 Task: Open Card Board of Directors Review in Board Customer Journey Mapping to Workspace Copywriting and Editing and add a team member Softage.1@softage.net, a label Blue, a checklist Machine Learning, an attachment from Trello, a color Blue and finally, add a card description 'Research and develop new pricing strategy for subscription services' and a comment 'Since this item requires input from multiple team members, let us make sure everyone is on the same page before moving forward.'. Add a start date 'Jan 05, 1900' with a due date 'Jan 12, 1900'
Action: Mouse moved to (57, 292)
Screenshot: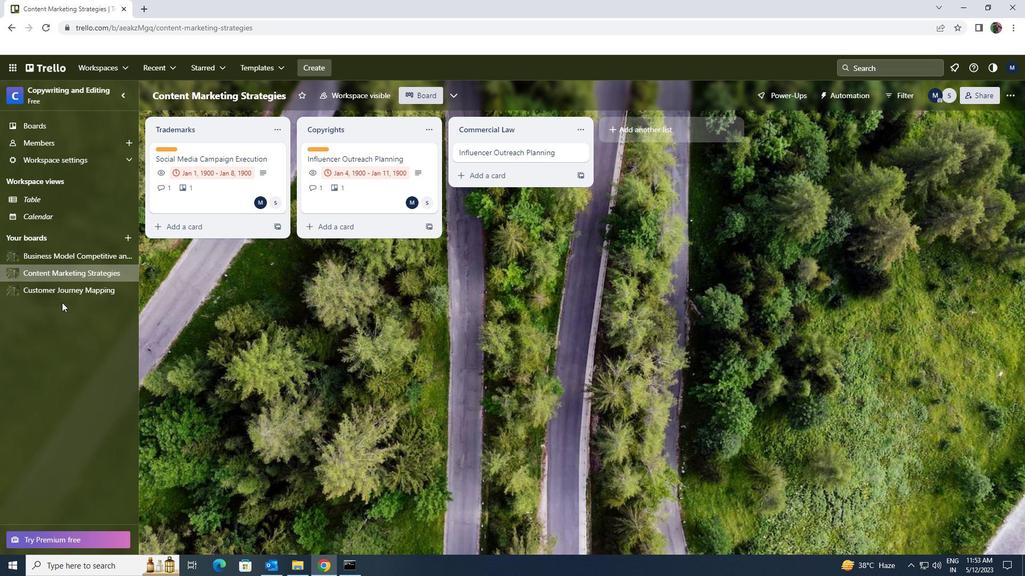 
Action: Mouse pressed left at (57, 292)
Screenshot: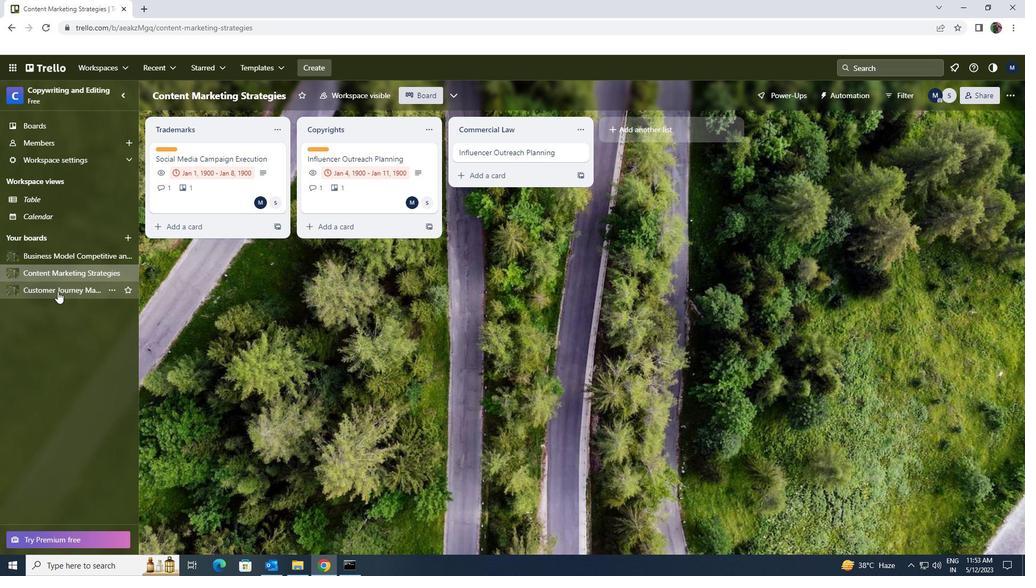 
Action: Mouse moved to (385, 147)
Screenshot: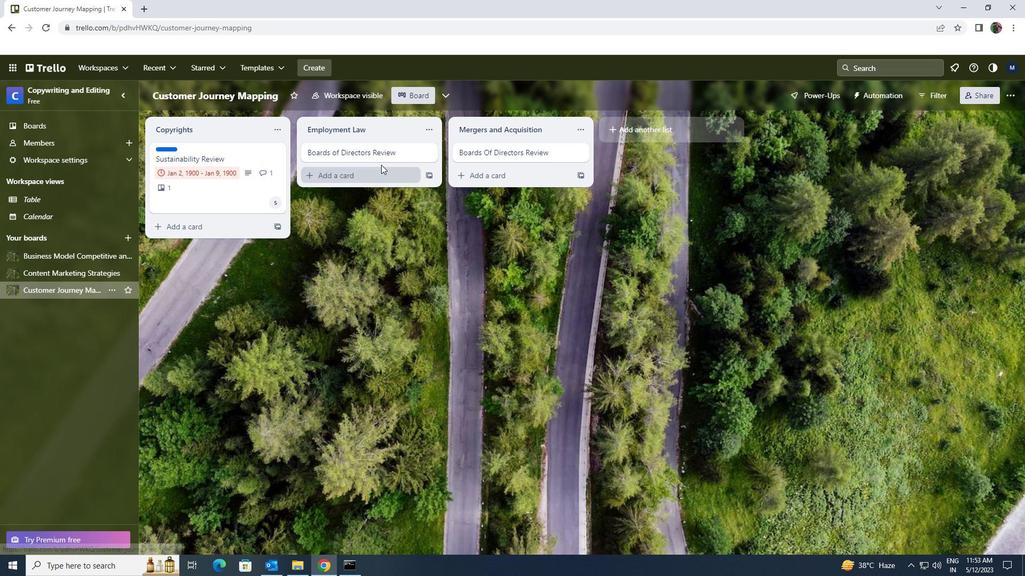 
Action: Mouse pressed left at (385, 147)
Screenshot: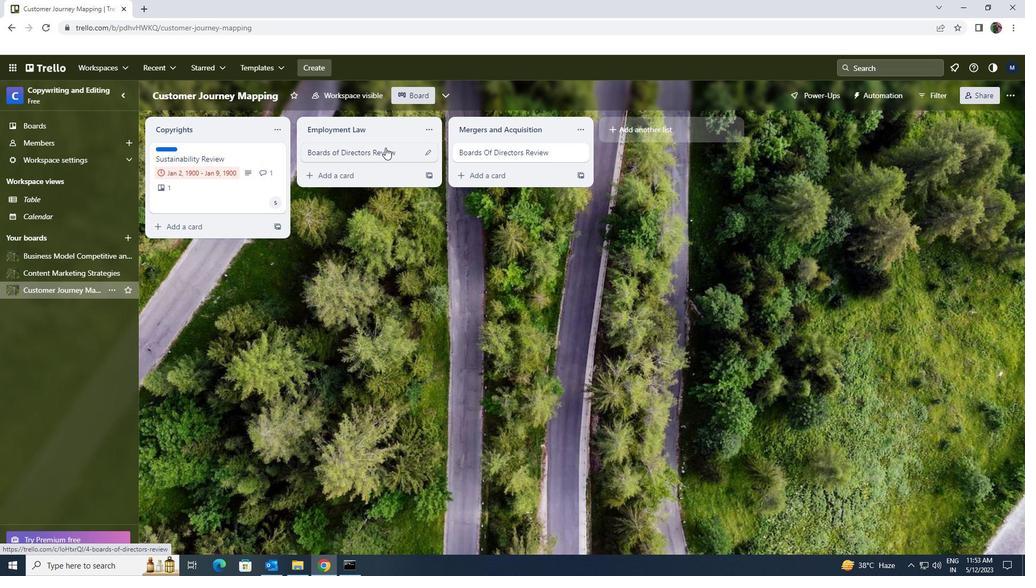 
Action: Mouse moved to (634, 153)
Screenshot: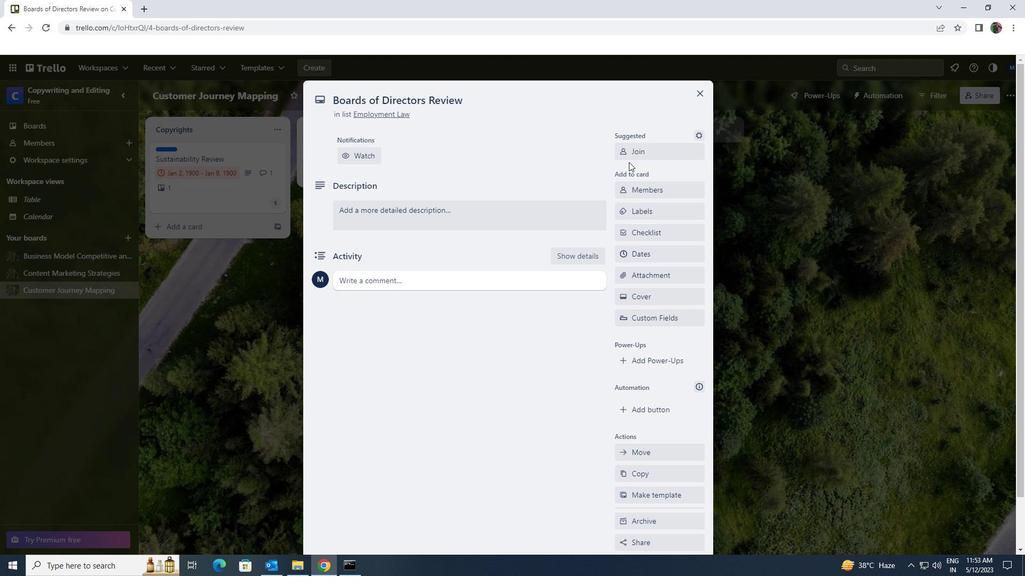 
Action: Mouse pressed left at (634, 153)
Screenshot: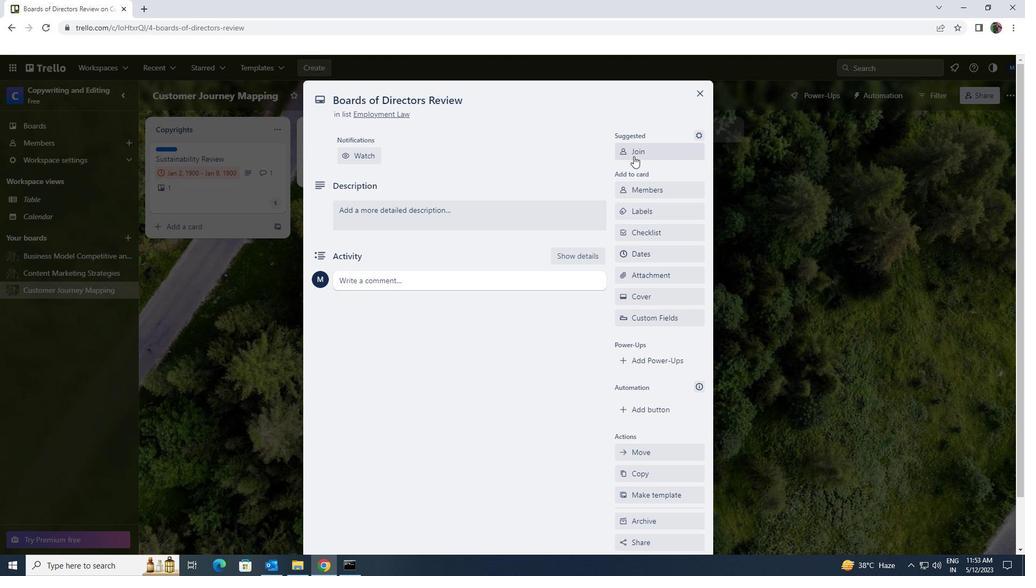 
Action: Mouse moved to (637, 153)
Screenshot: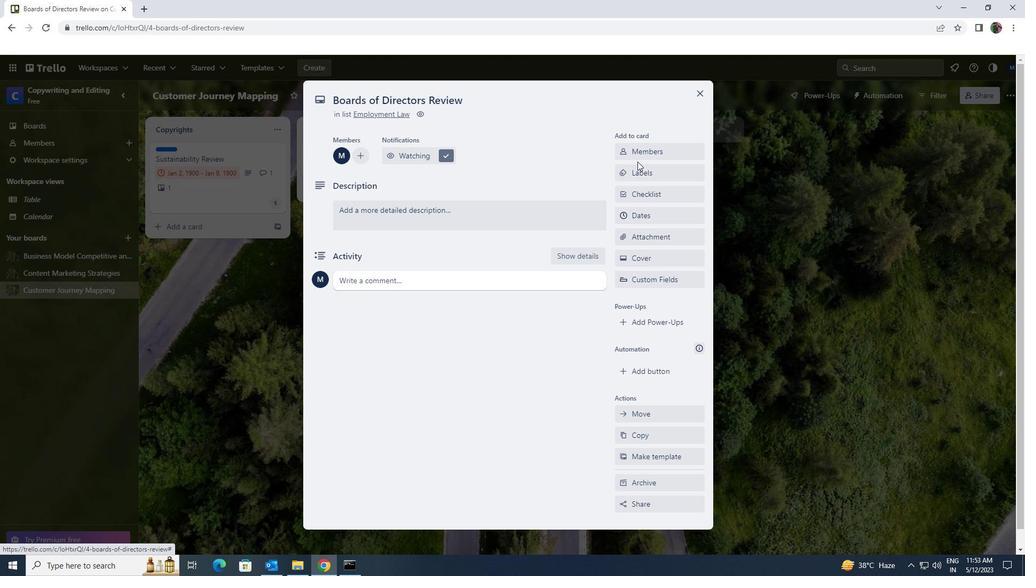 
Action: Mouse pressed left at (637, 153)
Screenshot: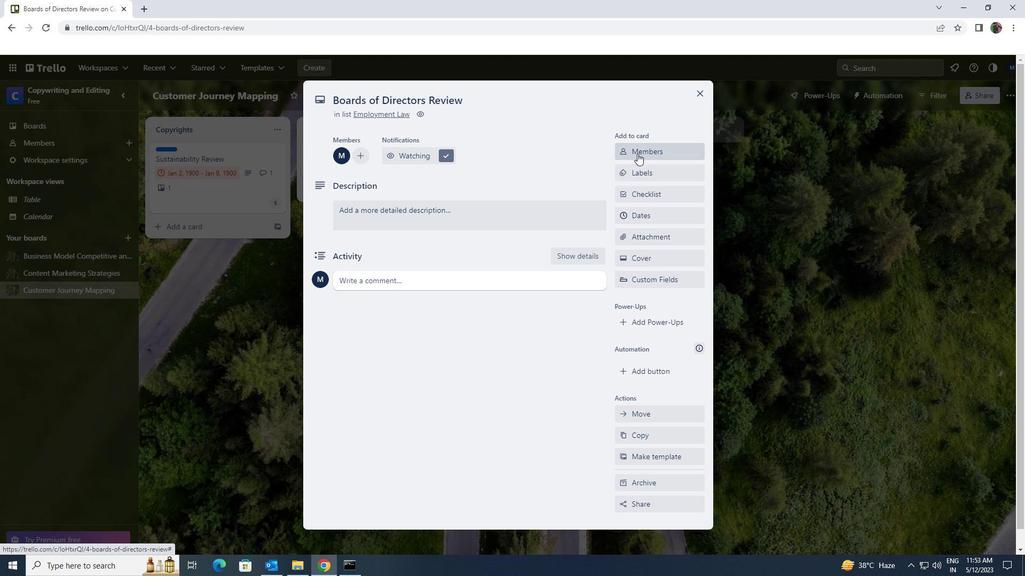 
Action: Mouse moved to (647, 199)
Screenshot: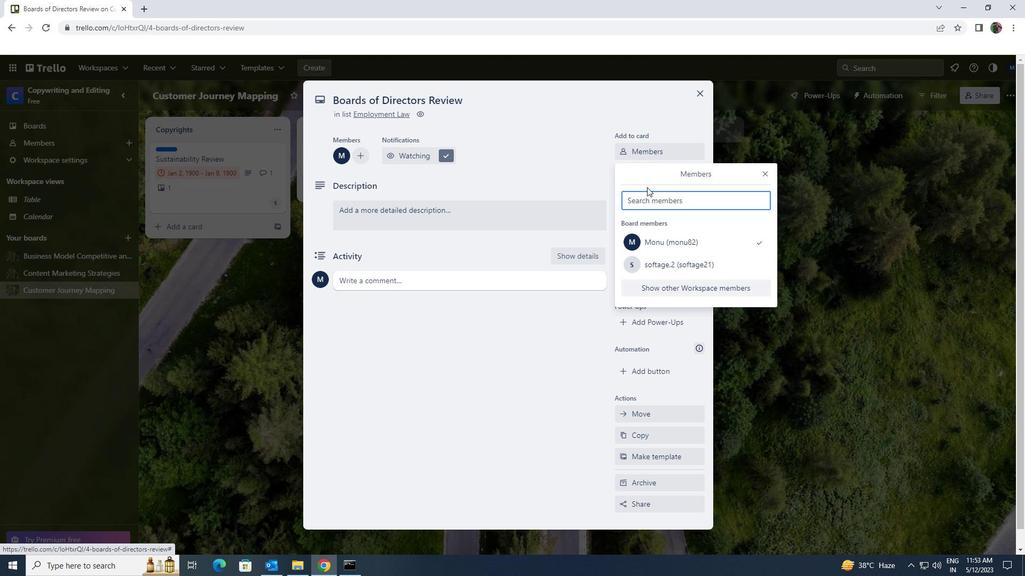 
Action: Mouse pressed left at (647, 199)
Screenshot: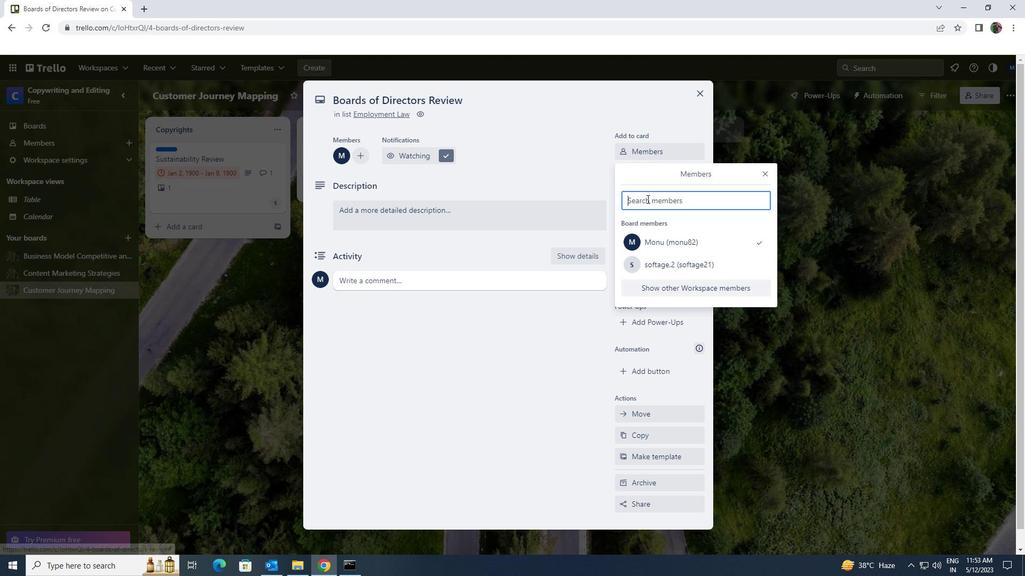 
Action: Mouse moved to (647, 199)
Screenshot: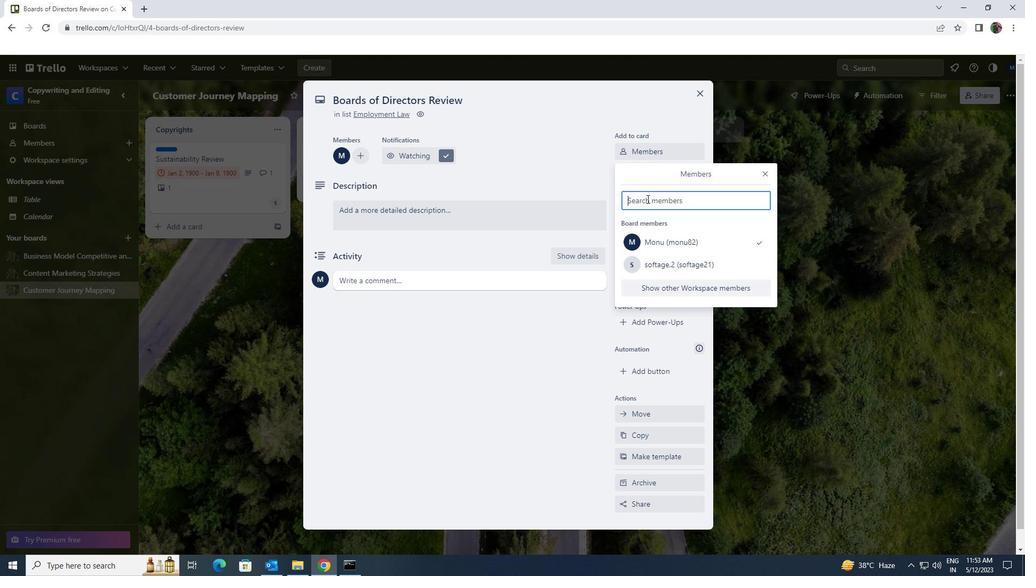 
Action: Key pressed softage.1<Key.shift>@SOFTAGE.NET
Screenshot: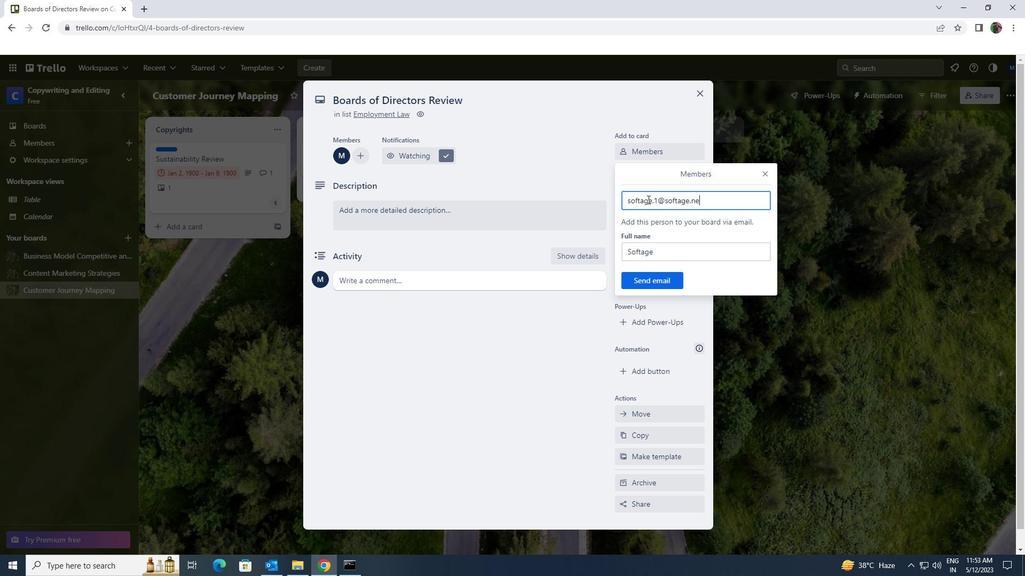 
Action: Mouse moved to (662, 277)
Screenshot: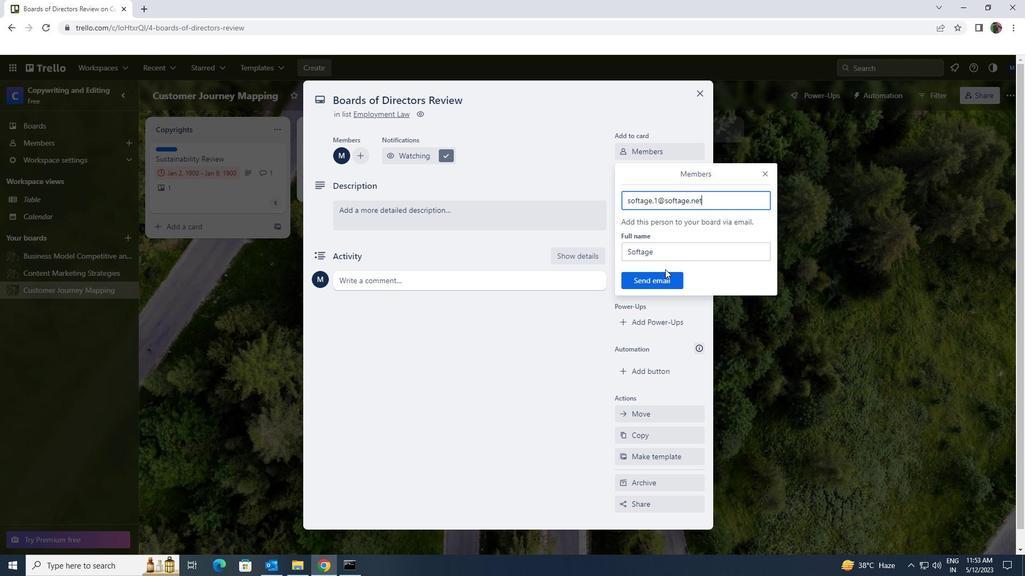 
Action: Mouse pressed left at (662, 277)
Screenshot: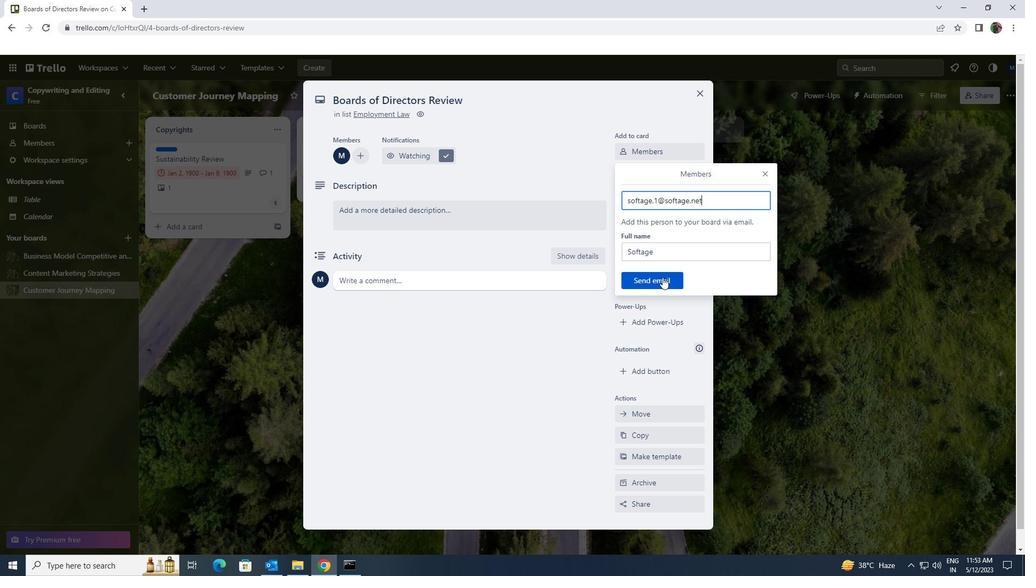 
Action: Mouse moved to (639, 175)
Screenshot: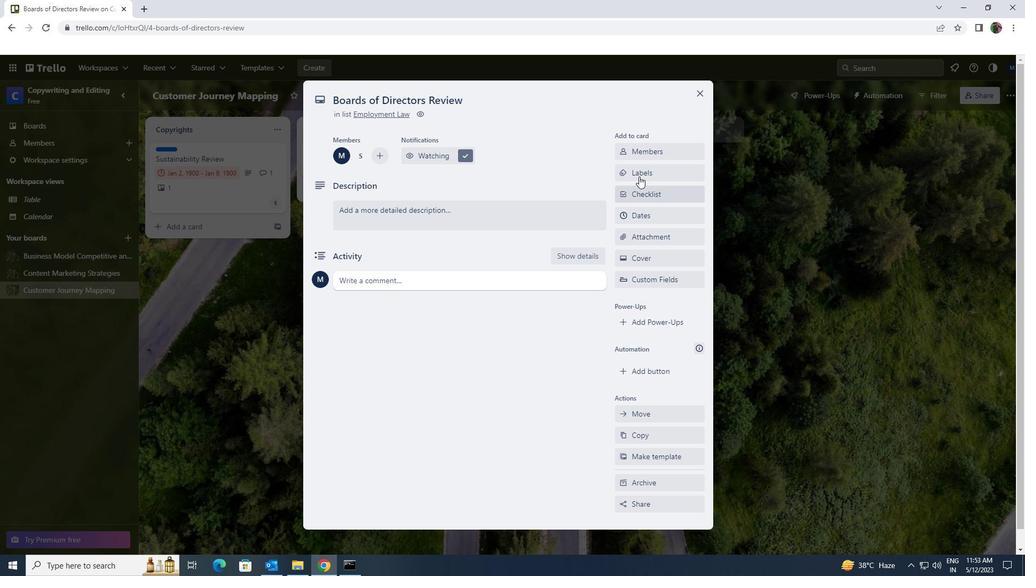 
Action: Mouse pressed left at (639, 175)
Screenshot: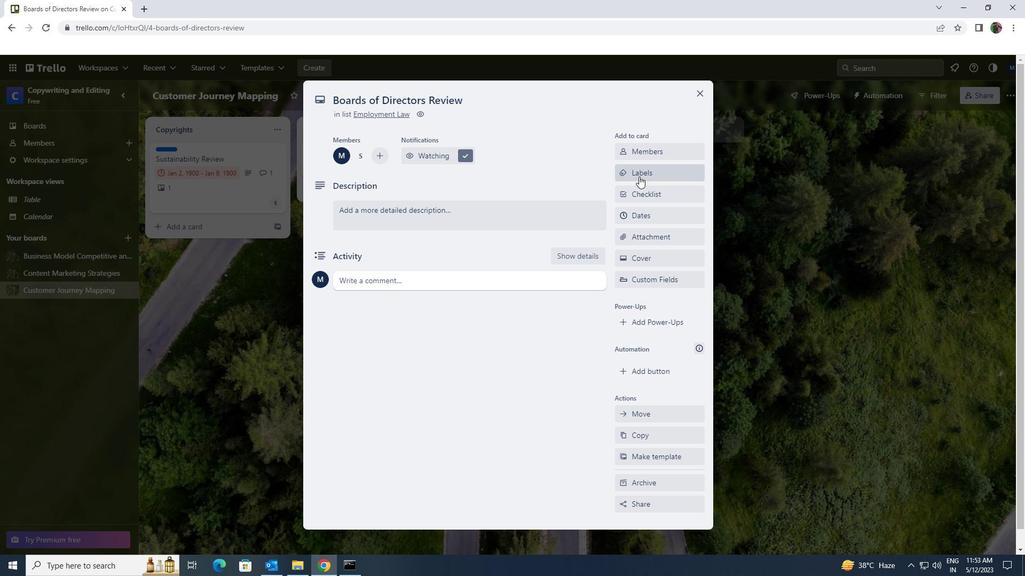 
Action: Mouse moved to (704, 400)
Screenshot: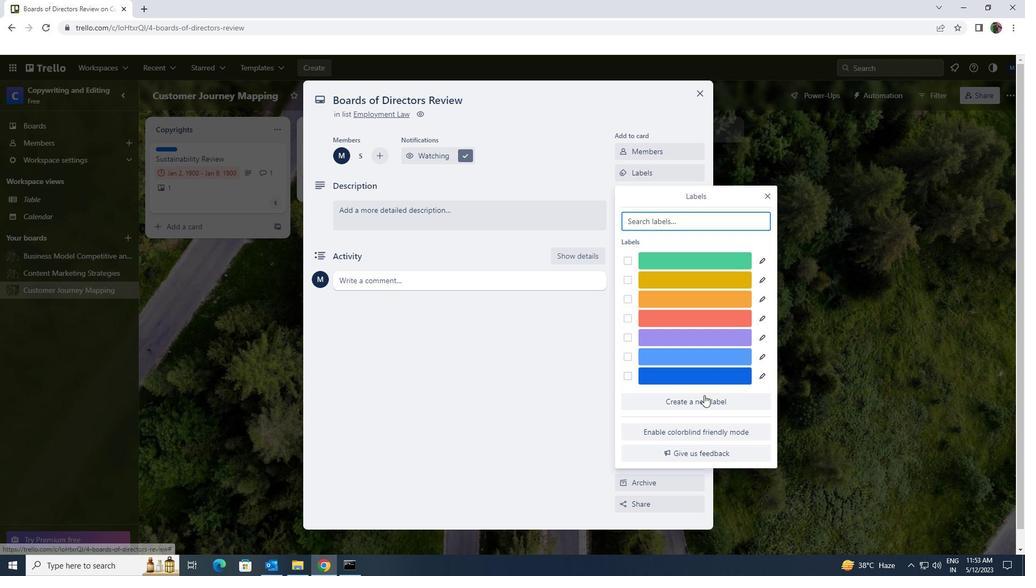 
Action: Mouse pressed left at (704, 400)
Screenshot: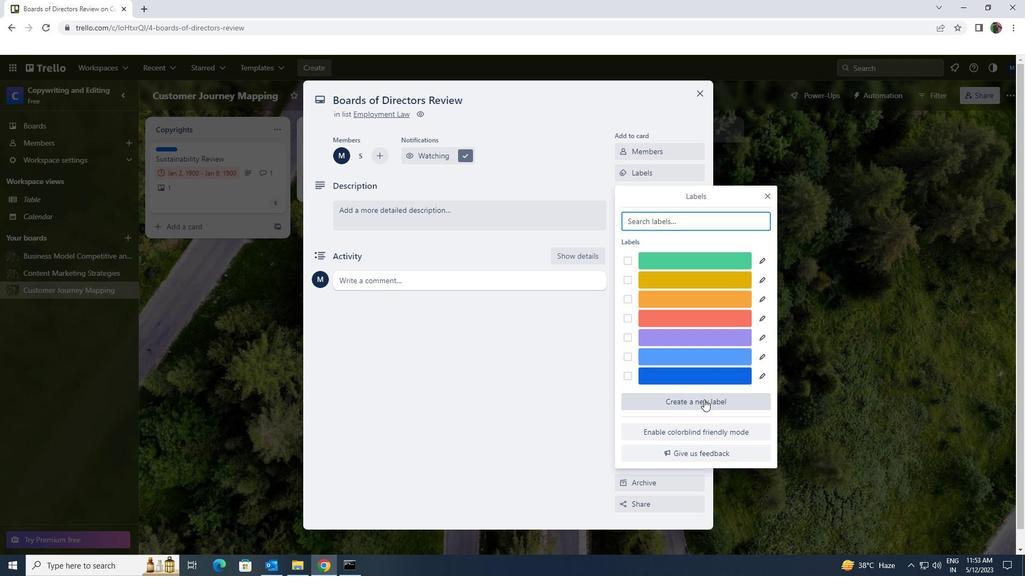 
Action: Mouse moved to (631, 426)
Screenshot: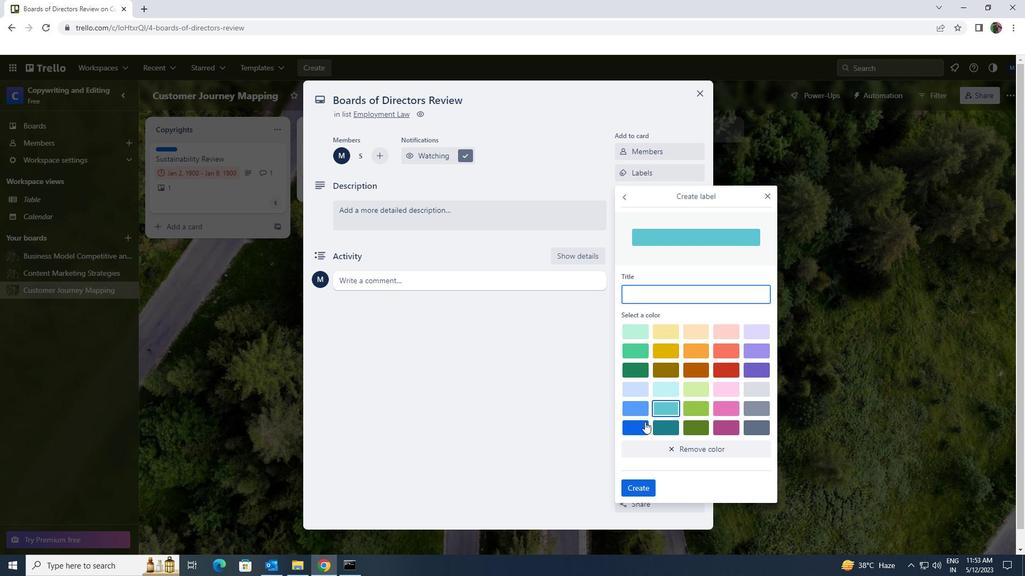 
Action: Mouse pressed left at (631, 426)
Screenshot: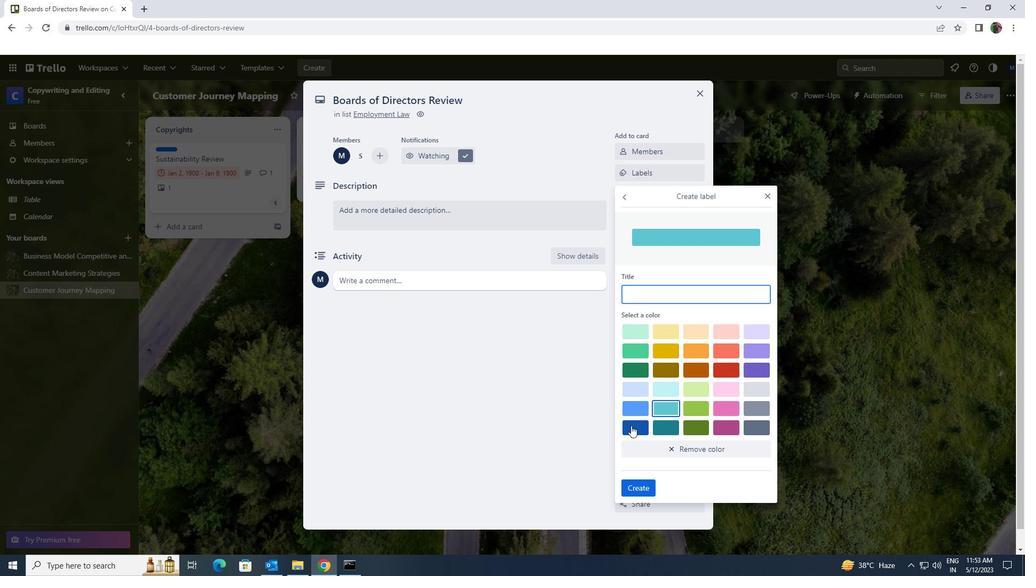 
Action: Mouse moved to (627, 489)
Screenshot: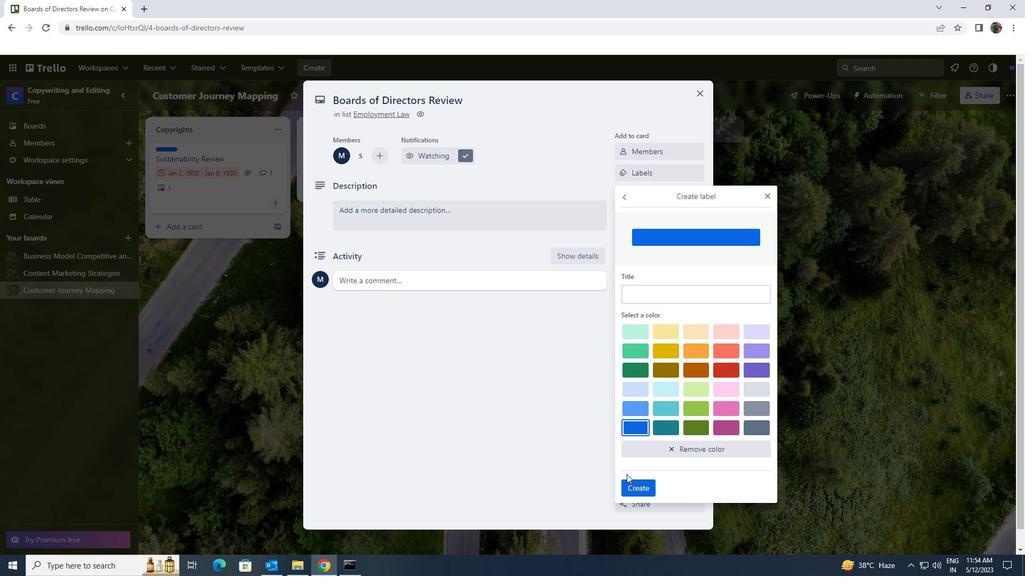 
Action: Mouse pressed left at (627, 489)
Screenshot: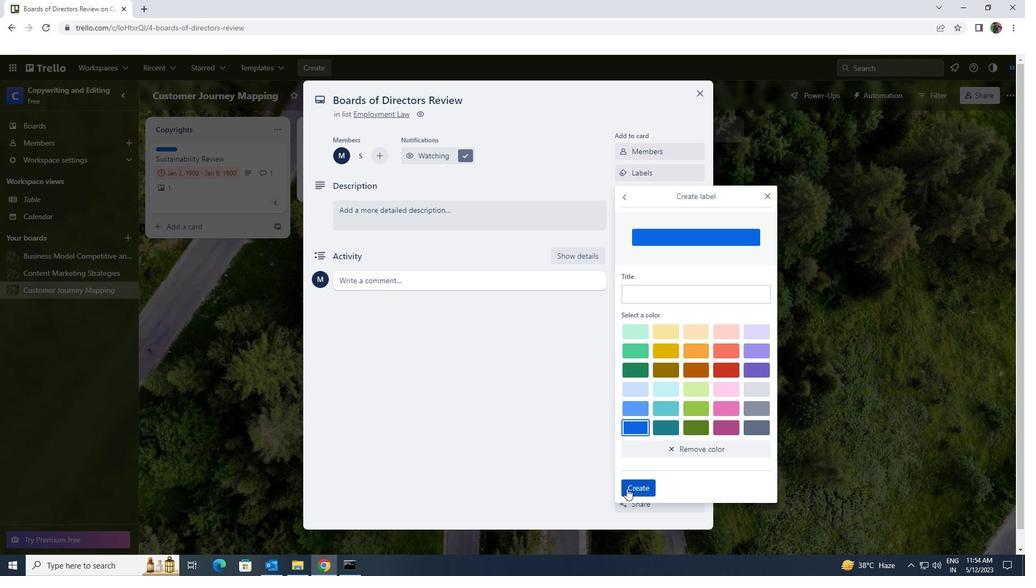 
Action: Mouse moved to (768, 192)
Screenshot: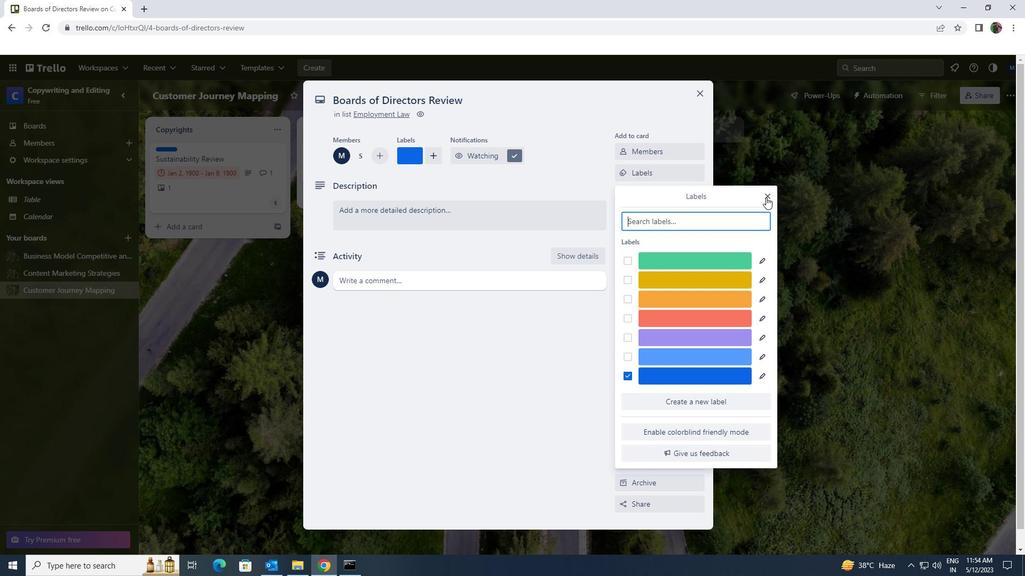 
Action: Mouse pressed left at (768, 192)
Screenshot: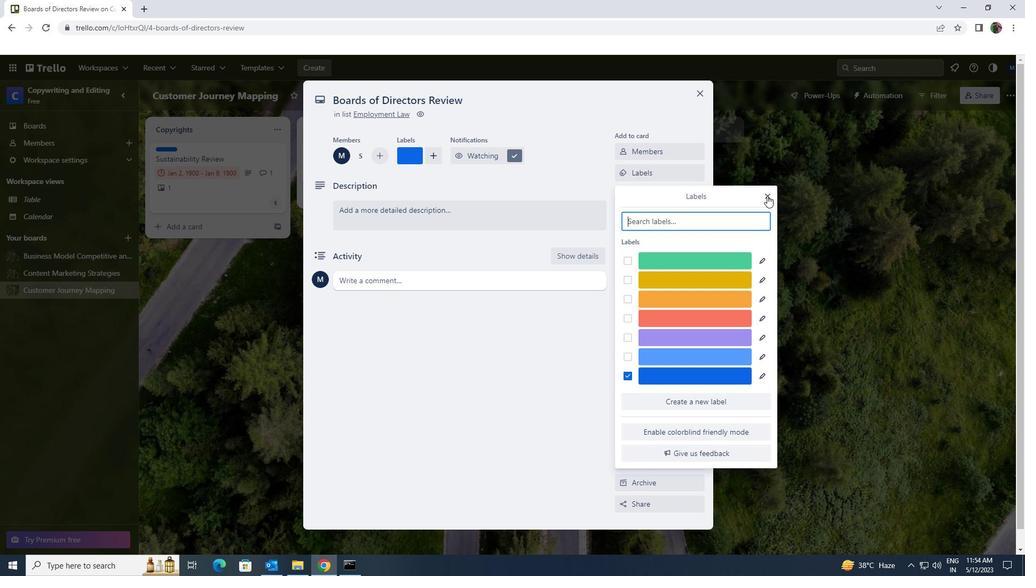 
Action: Mouse moved to (694, 199)
Screenshot: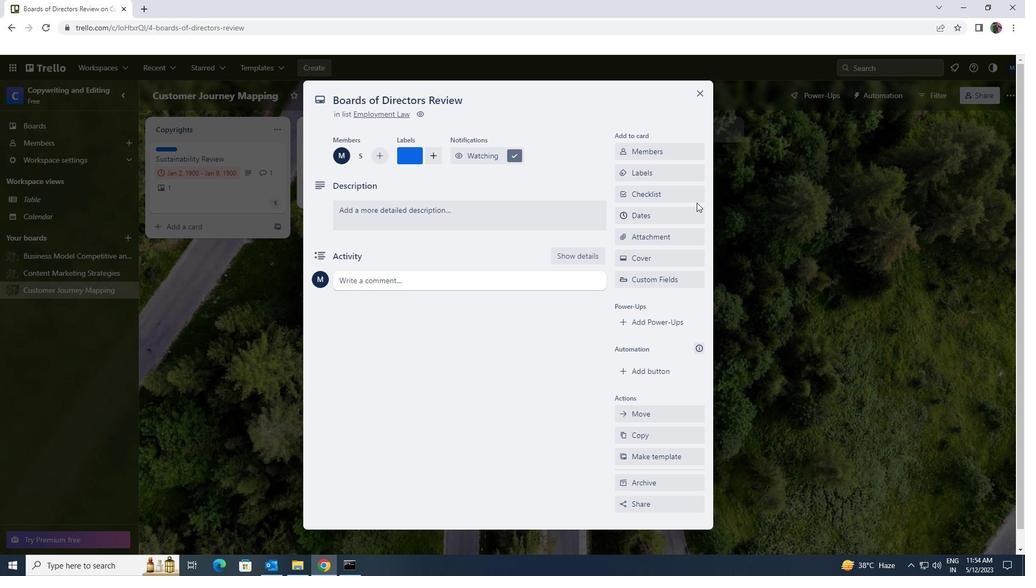 
Action: Mouse pressed left at (694, 199)
Screenshot: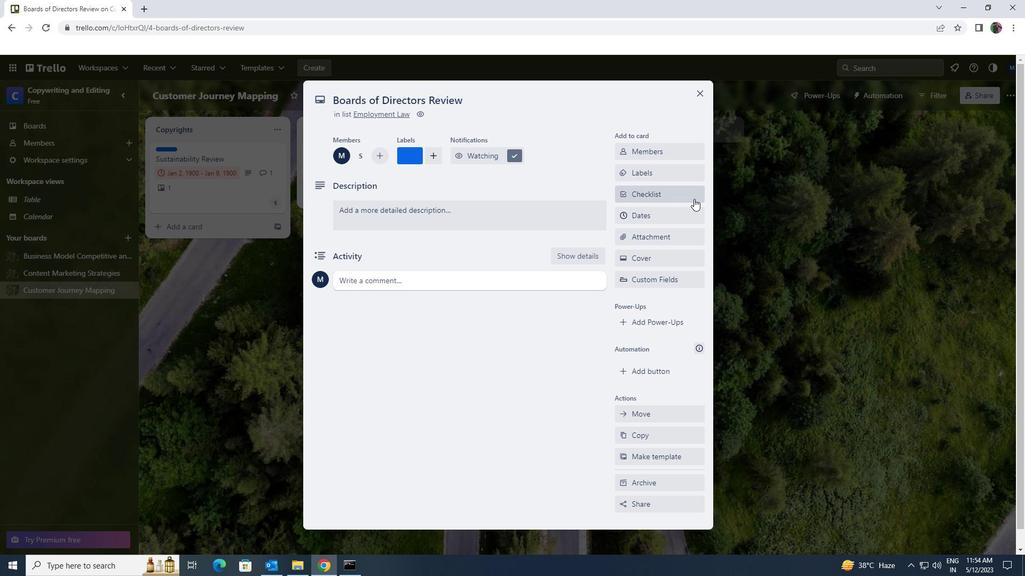 
Action: Key pressed <Key.shift>MACHINE<Key.space><Key.shift>LEARNING
Screenshot: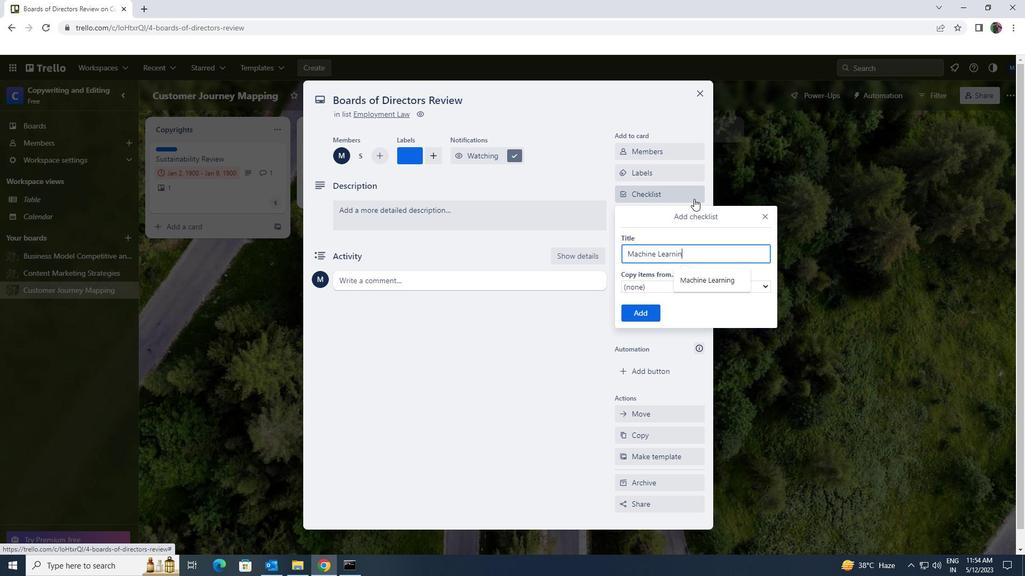 
Action: Mouse moved to (652, 310)
Screenshot: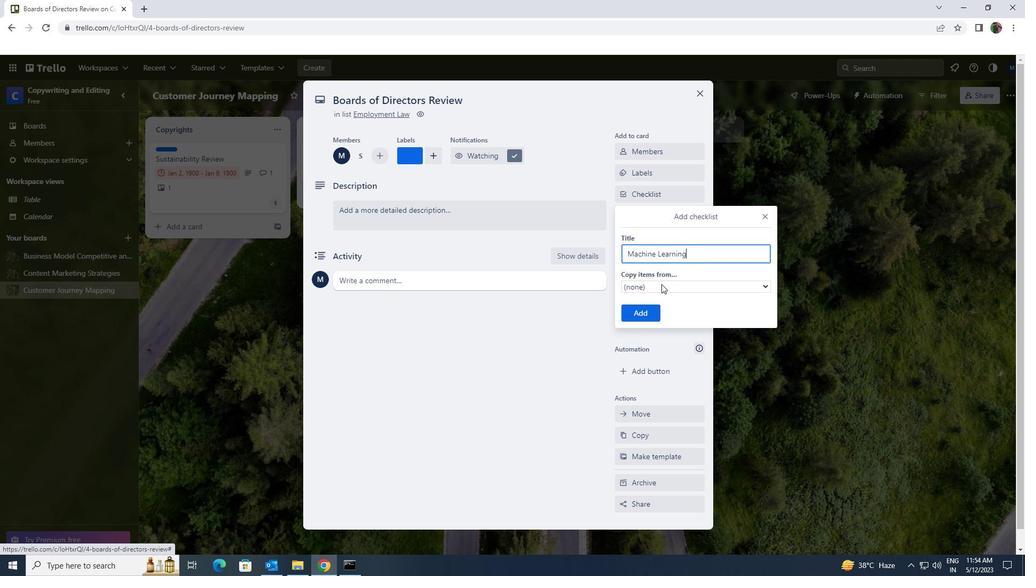 
Action: Mouse pressed left at (652, 310)
Screenshot: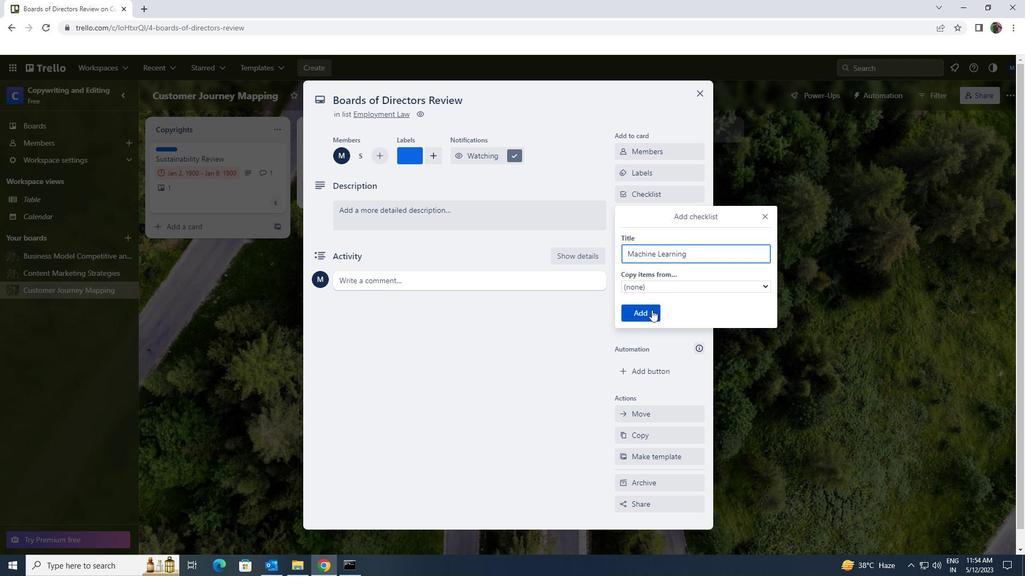 
Action: Mouse moved to (667, 241)
Screenshot: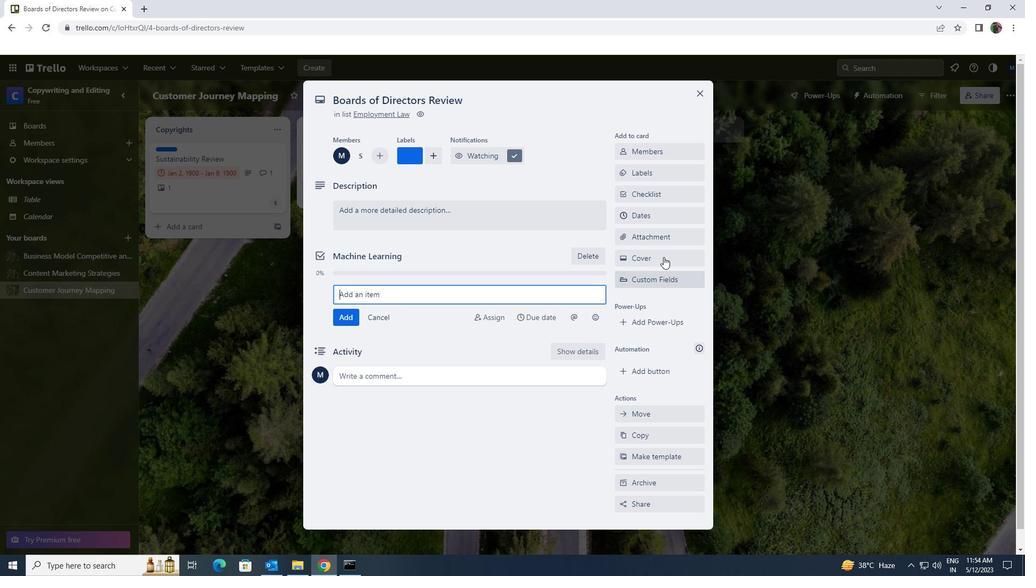 
Action: Mouse pressed left at (667, 241)
Screenshot: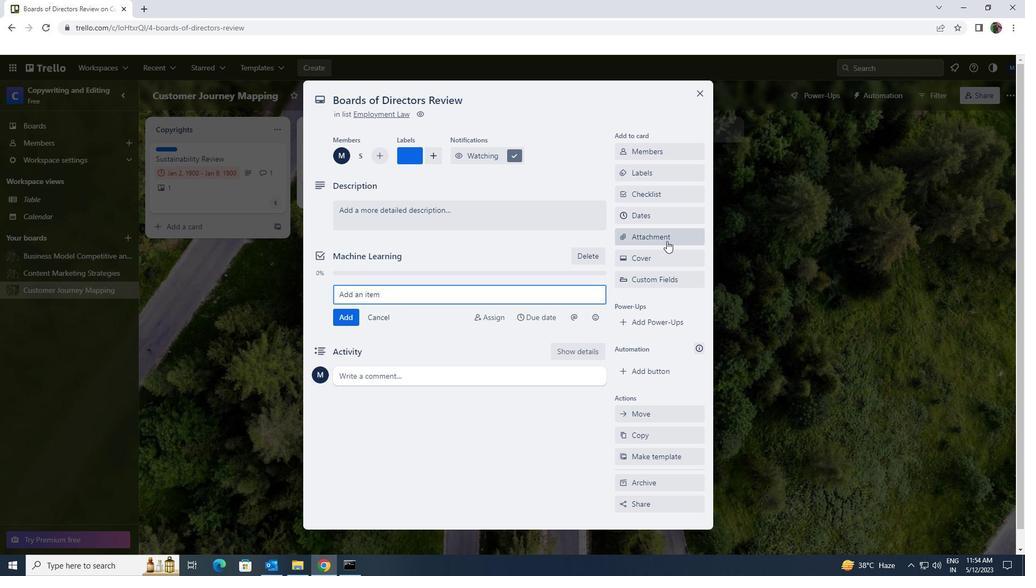 
Action: Mouse moved to (667, 298)
Screenshot: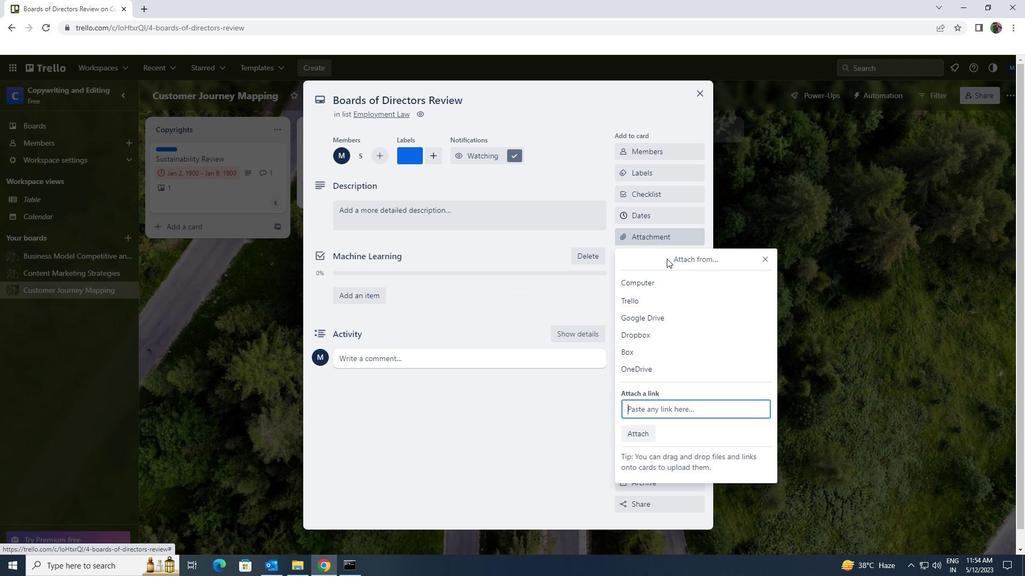 
Action: Mouse pressed left at (667, 298)
Screenshot: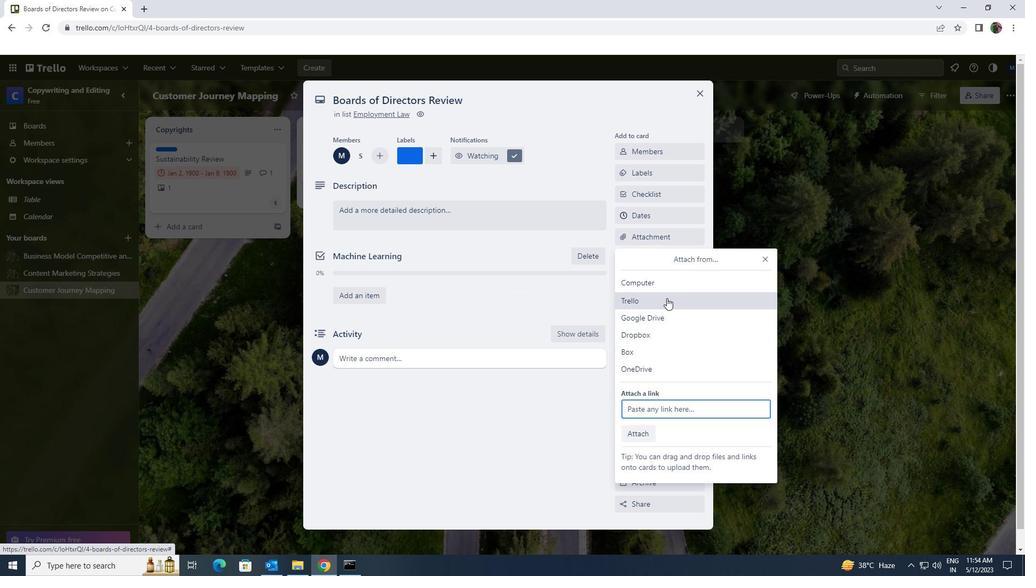 
Action: Mouse moved to (674, 368)
Screenshot: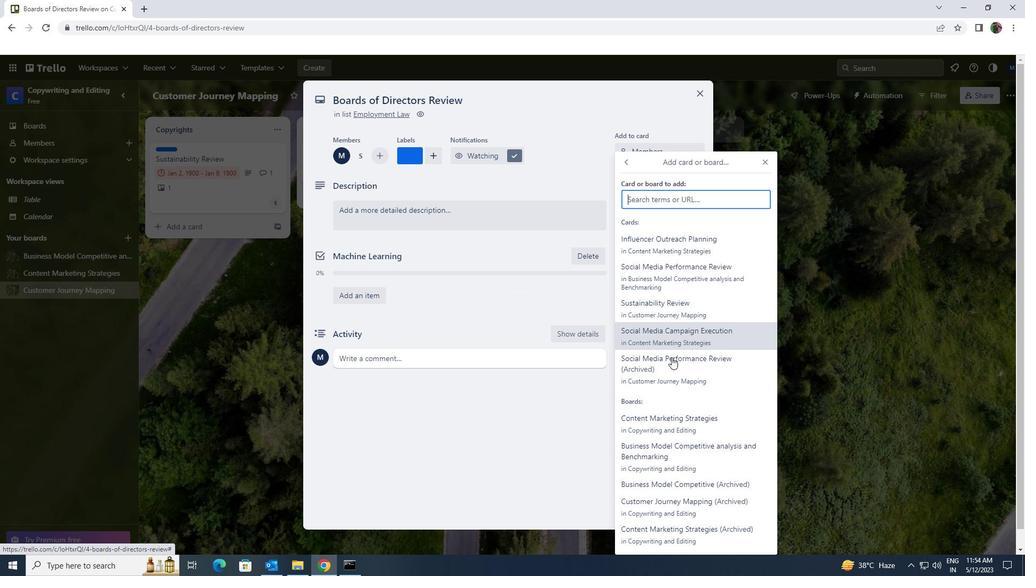 
Action: Mouse pressed left at (674, 368)
Screenshot: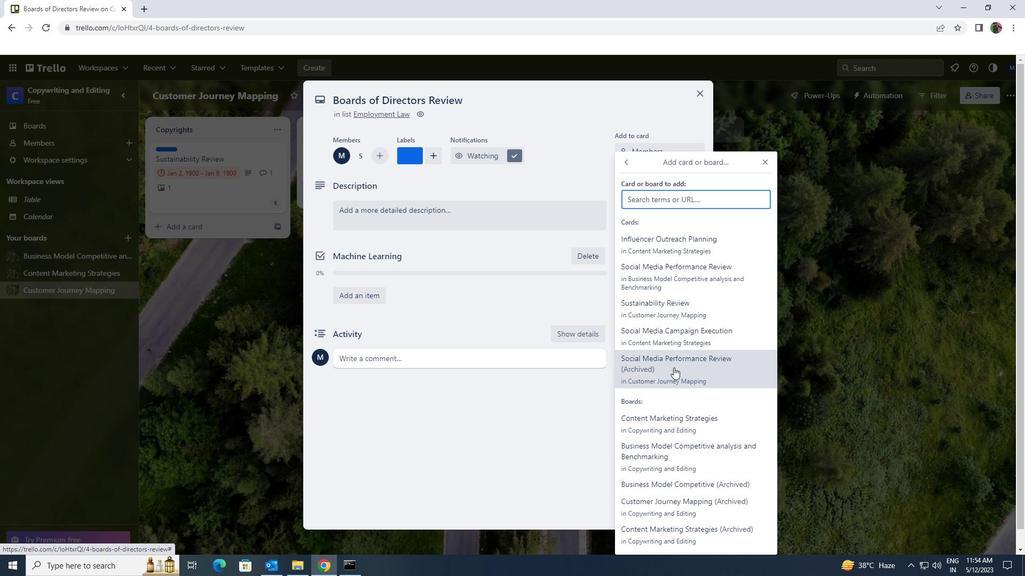 
Action: Mouse moved to (555, 212)
Screenshot: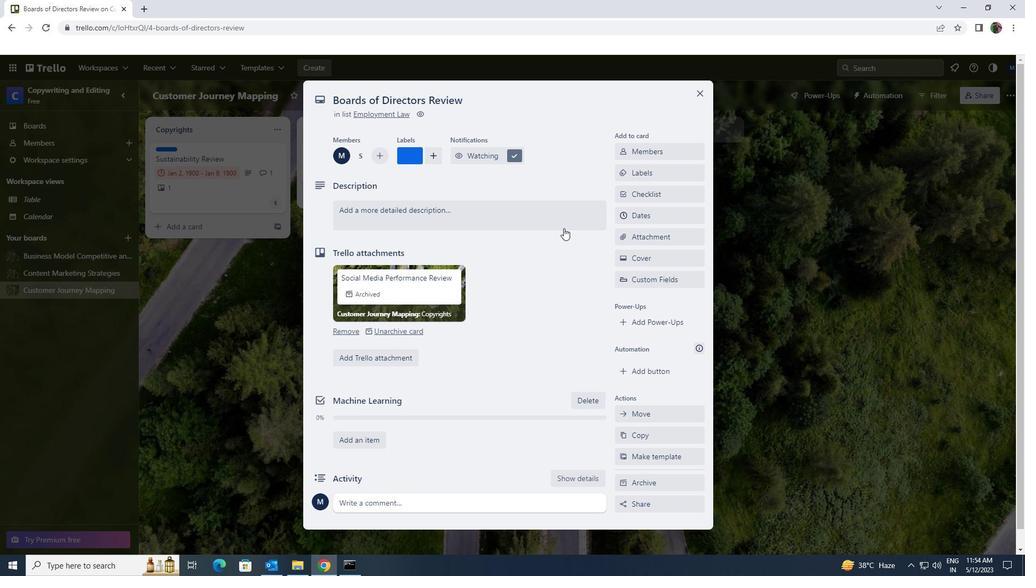 
Action: Mouse pressed left at (555, 212)
Screenshot: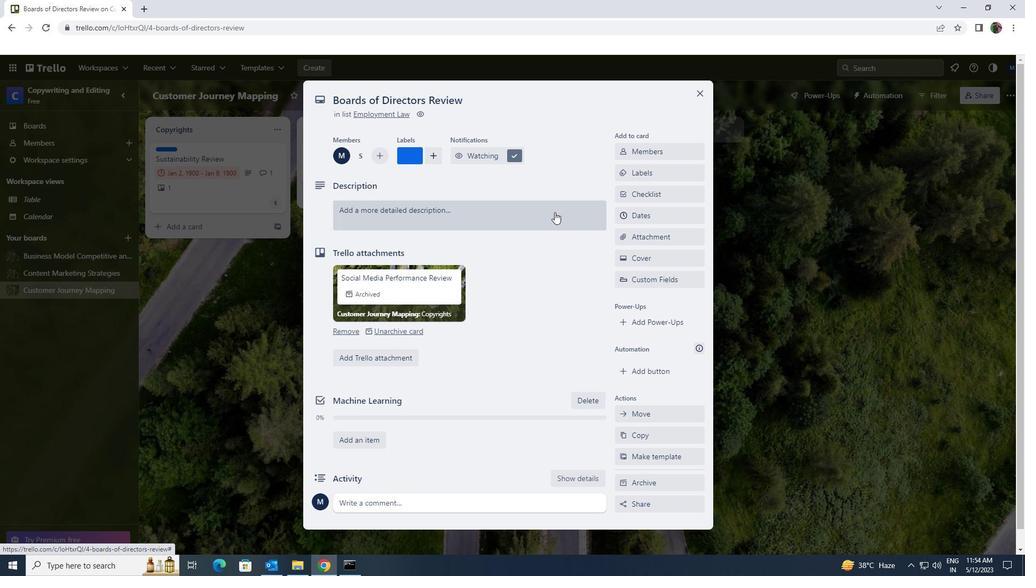 
Action: Key pressed <Key.shift>RESEARCH<Key.space>AND<Key.space>DEVELOP<Key.space>NEW<Key.space>PRICING<Key.space>STRATEGY<Key.space>FOR<Key.space>SUBSCRIPATION<Key.space><Key.backspace><Key.backspace><Key.backspace><Key.backspace><Key.backspace><Key.backspace><Key.backspace>PTION<Key.space>SERVICES<Key.space>.
Screenshot: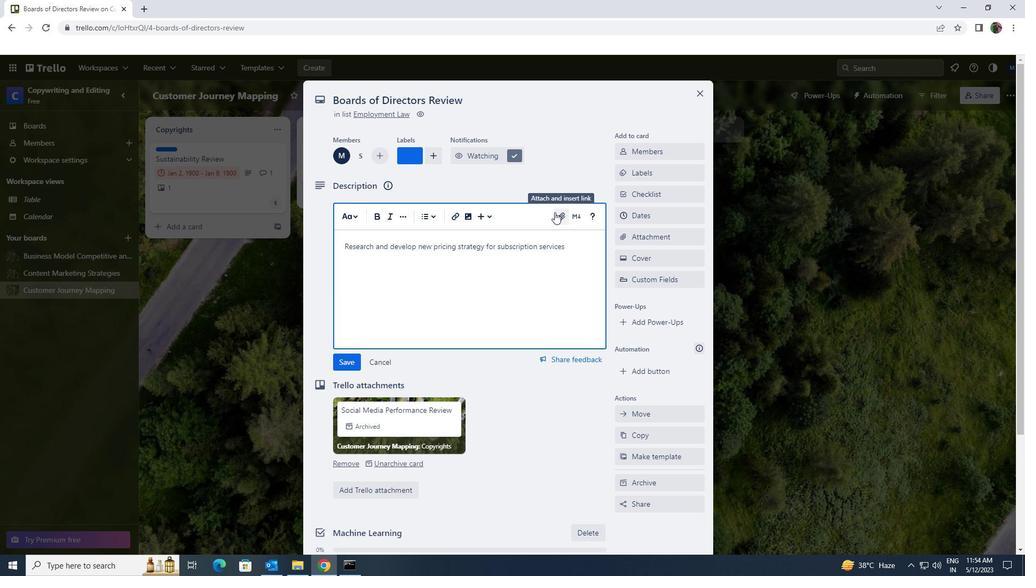 
Action: Mouse scrolled (555, 212) with delta (0, 0)
Screenshot: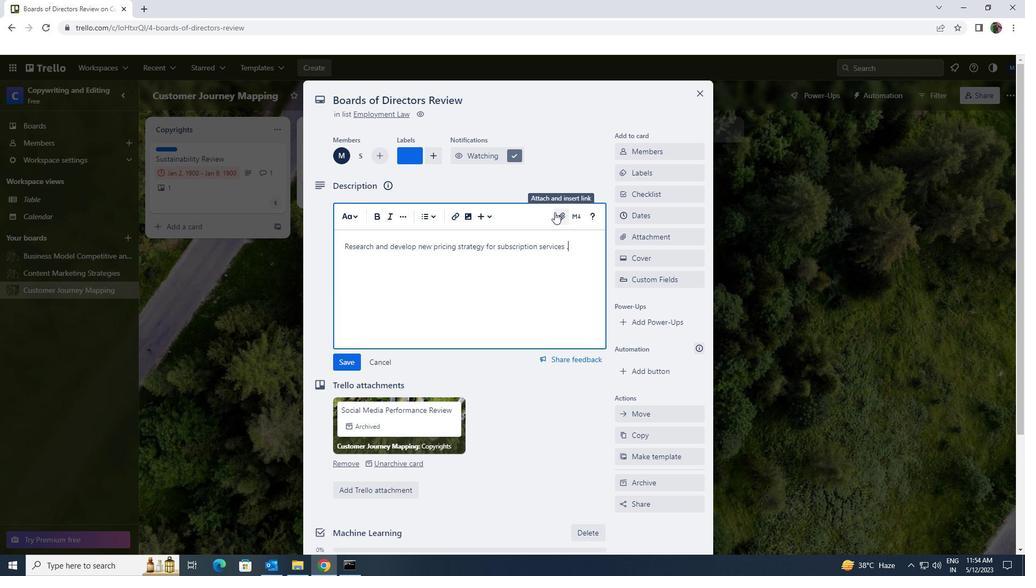 
Action: Mouse scrolled (555, 212) with delta (0, 0)
Screenshot: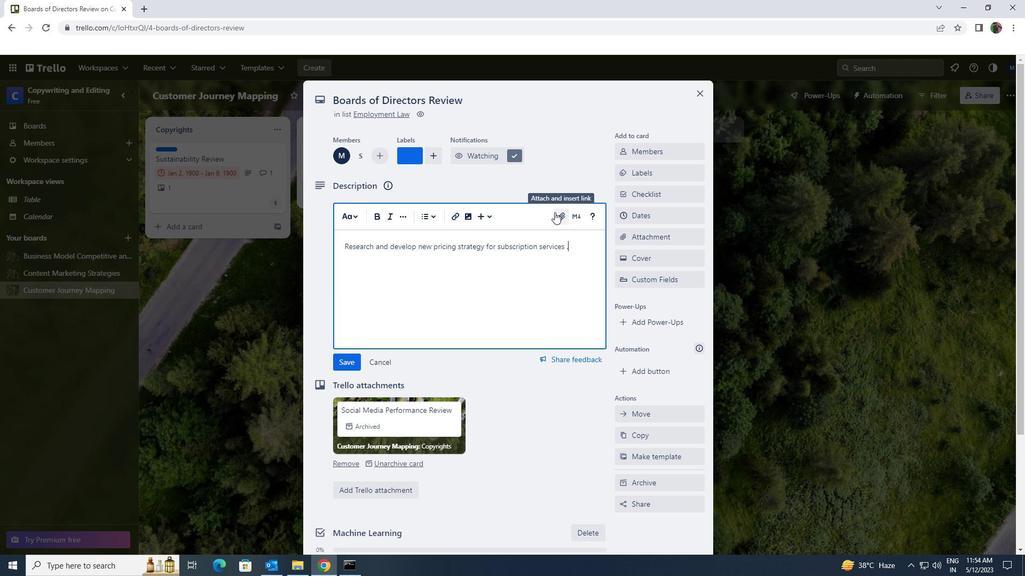
Action: Mouse moved to (347, 256)
Screenshot: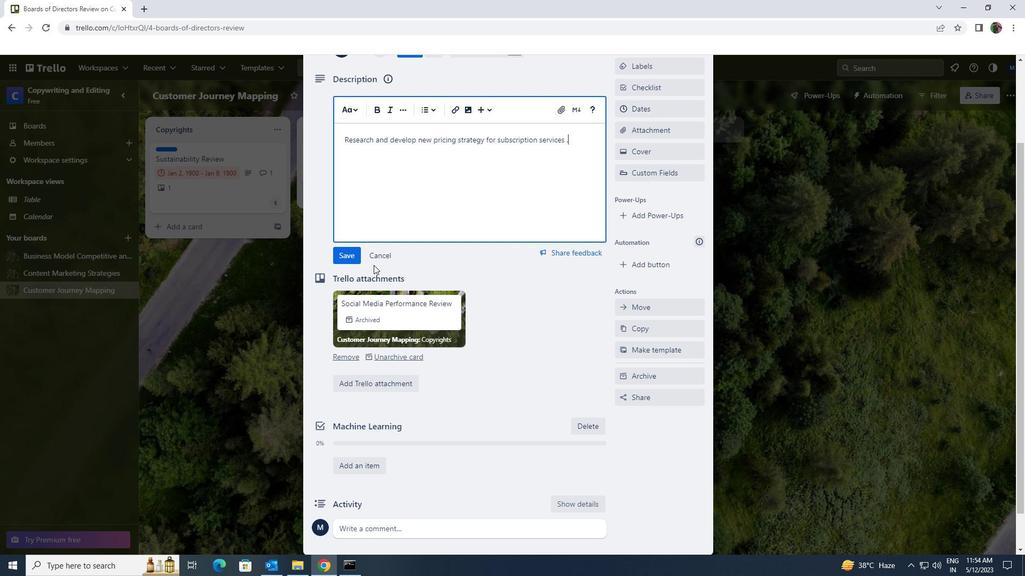 
Action: Mouse pressed left at (347, 256)
Screenshot: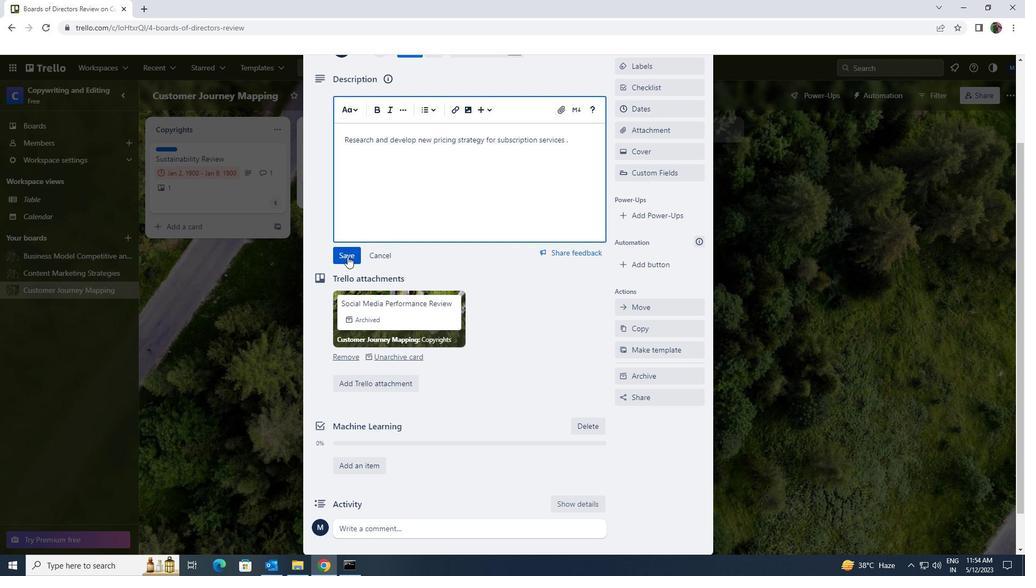 
Action: Mouse moved to (416, 266)
Screenshot: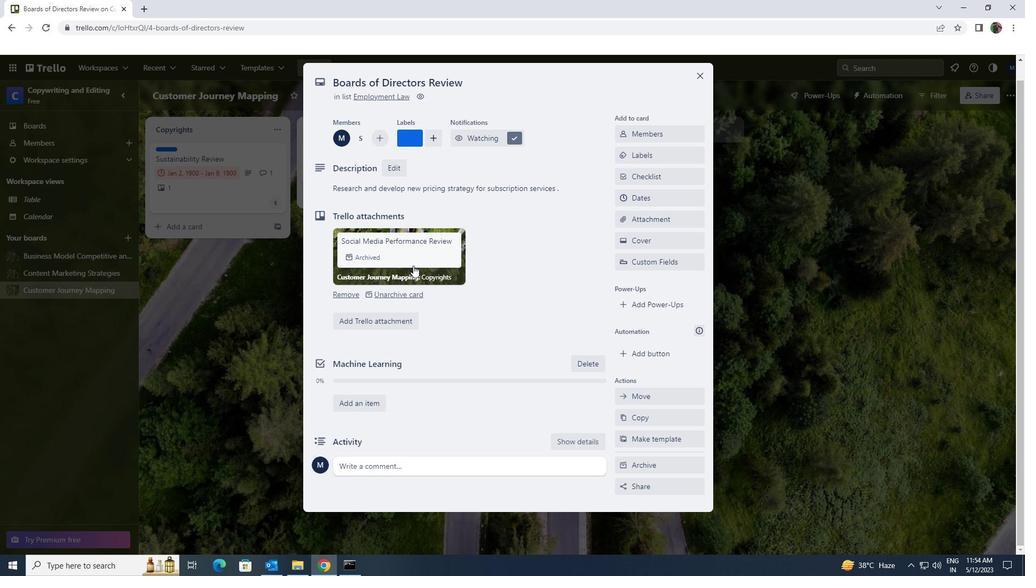 
Action: Mouse scrolled (416, 265) with delta (0, 0)
Screenshot: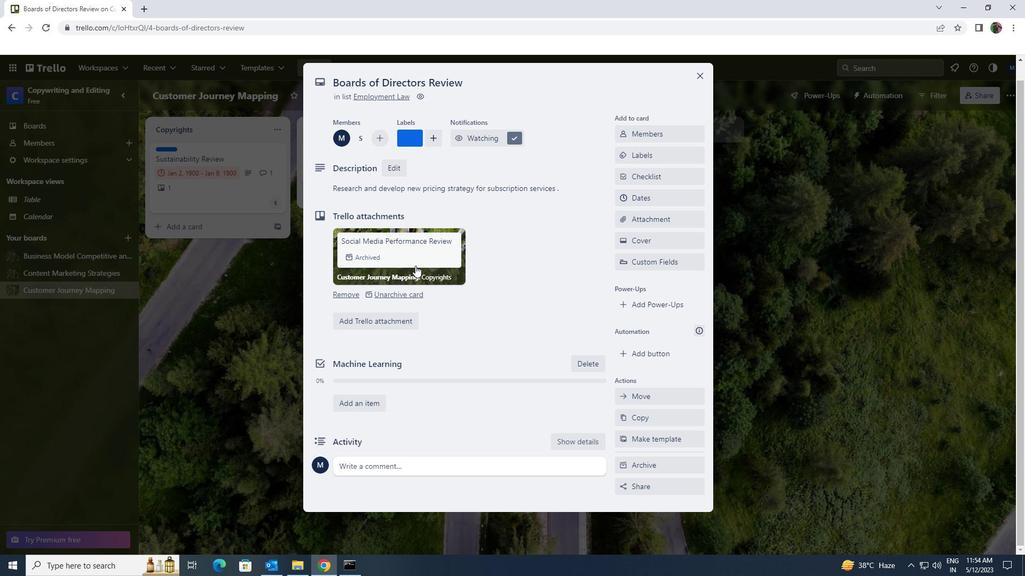 
Action: Mouse scrolled (416, 265) with delta (0, 0)
Screenshot: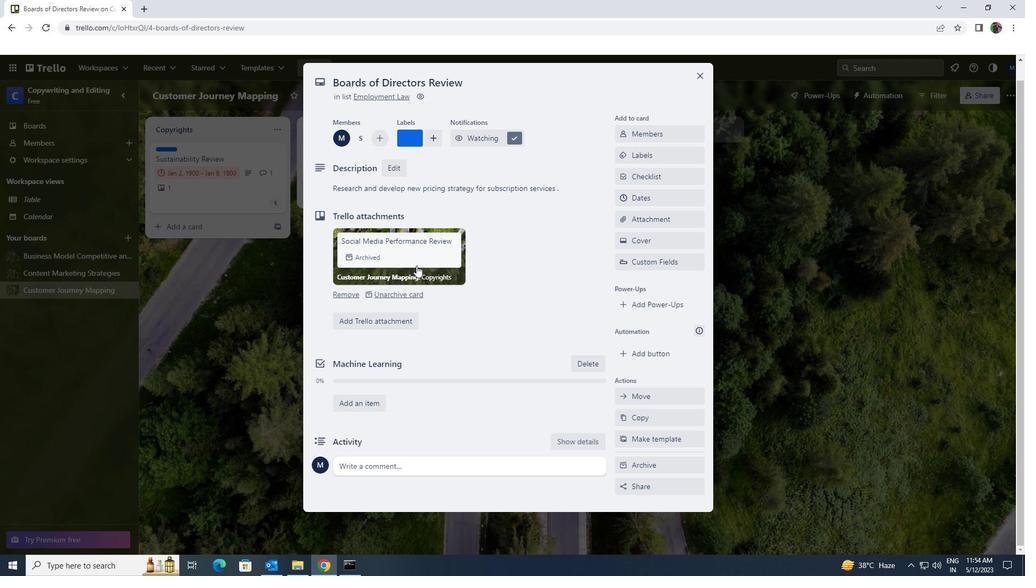 
Action: Mouse moved to (439, 462)
Screenshot: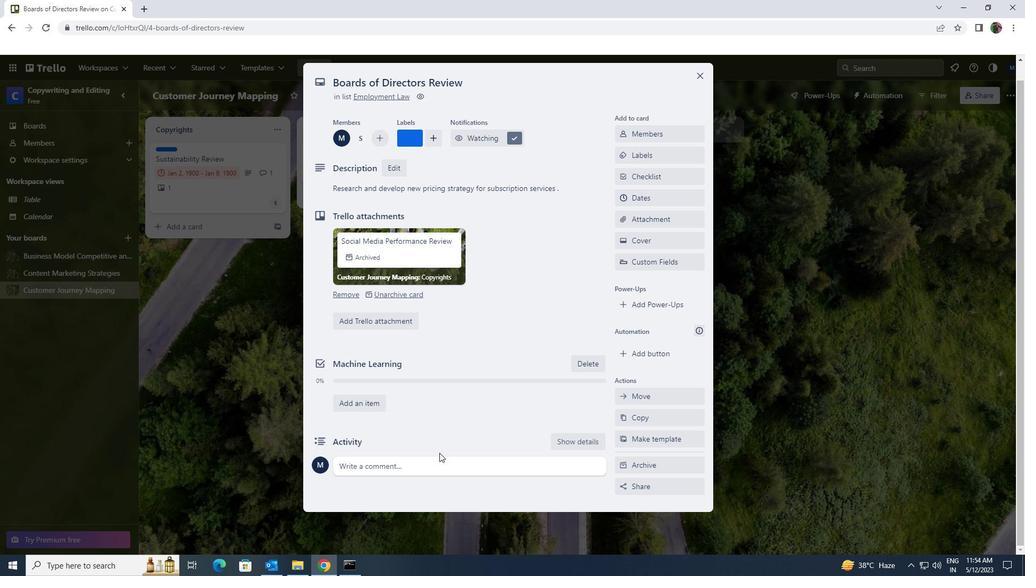 
Action: Mouse pressed left at (439, 462)
Screenshot: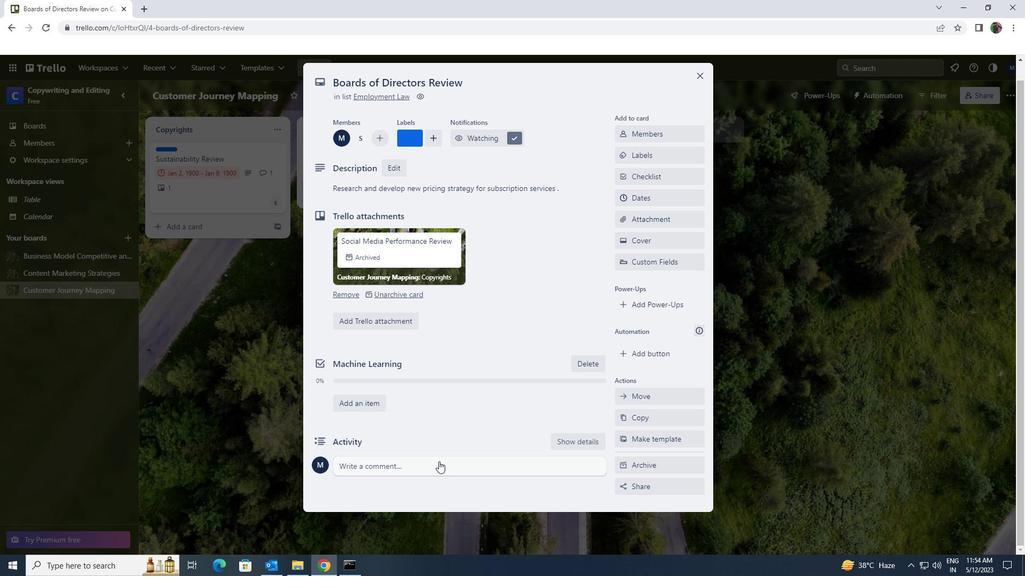 
Action: Key pressed <Key.shift>SINCE<Key.space>THIS<Key.space>ITEMS<Key.space>REQUIRES<Key.space>INPUT<Key.space>FROM<Key.space>MULTIPLE<Key.space>TEAM<Key.space>NUMBER<Key.space>LET<Key.space>US<Key.space>MAKE<Key.space>SURE<Key.space>EVERYONE<Key.space>O<Key.backspace>IS<Key.space>ON<Key.space>THE<Key.space>SAME<Key.space>PAGE<Key.space>BEFORE<Key.space>MOVING<Key.space>FORWARD.
Screenshot: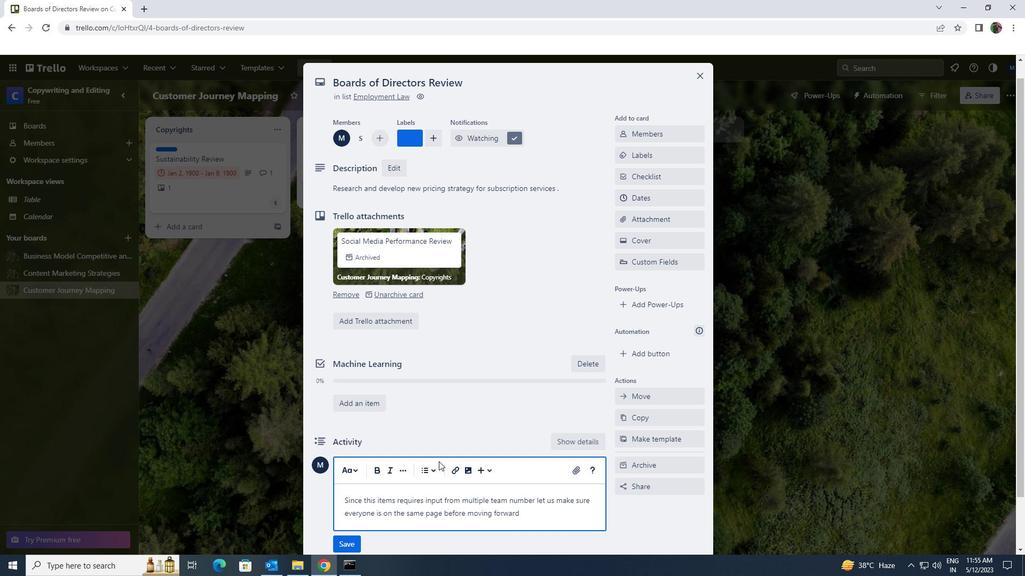 
Action: Mouse moved to (353, 540)
Screenshot: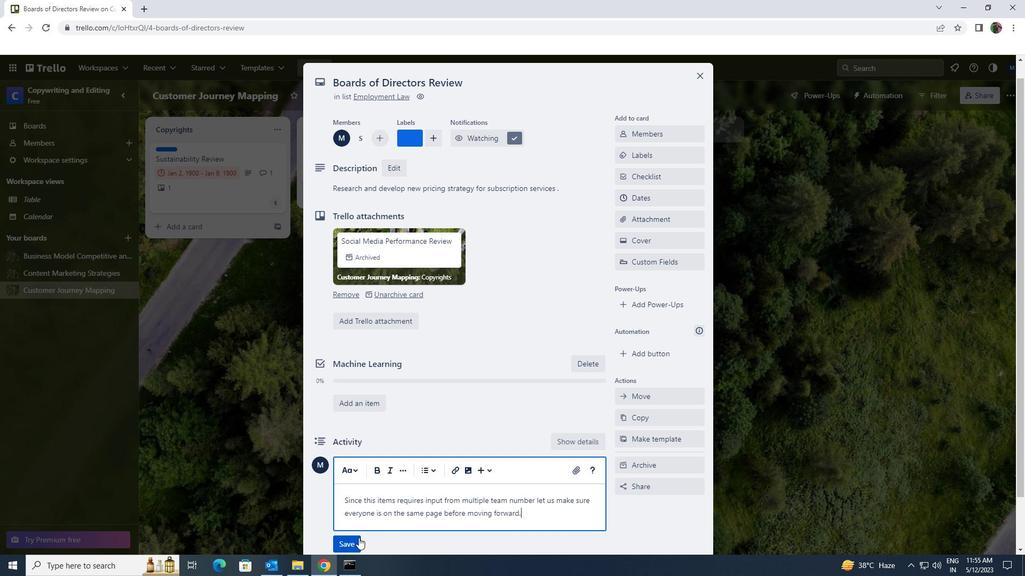 
Action: Mouse pressed left at (353, 540)
Screenshot: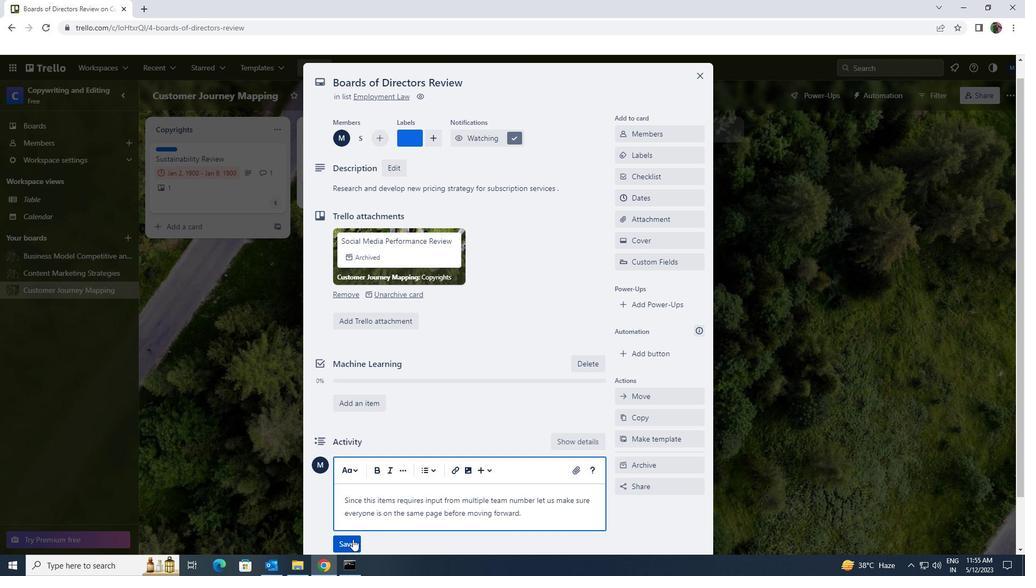 
Action: Mouse moved to (528, 392)
Screenshot: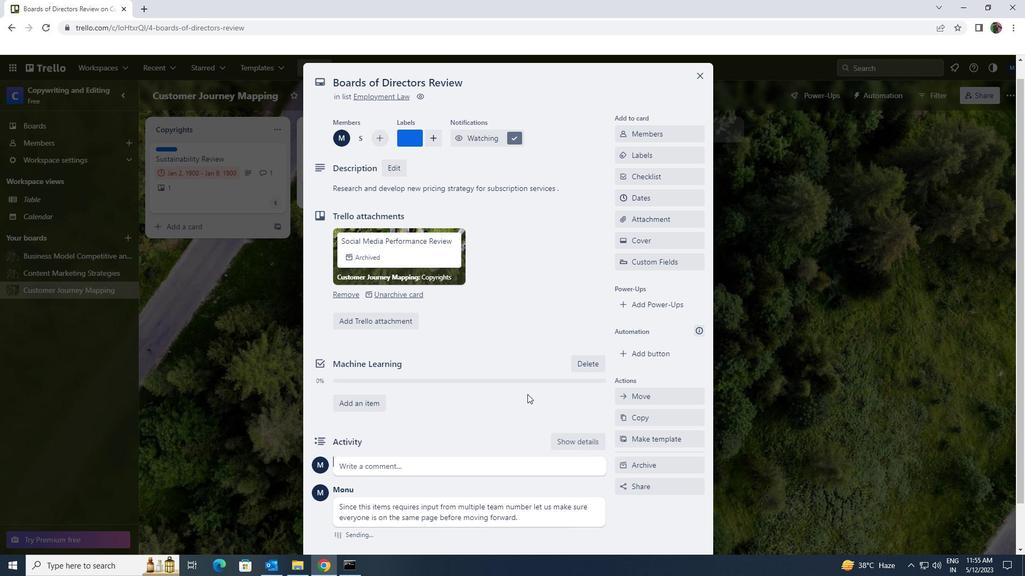 
Action: Mouse scrolled (528, 393) with delta (0, 0)
Screenshot: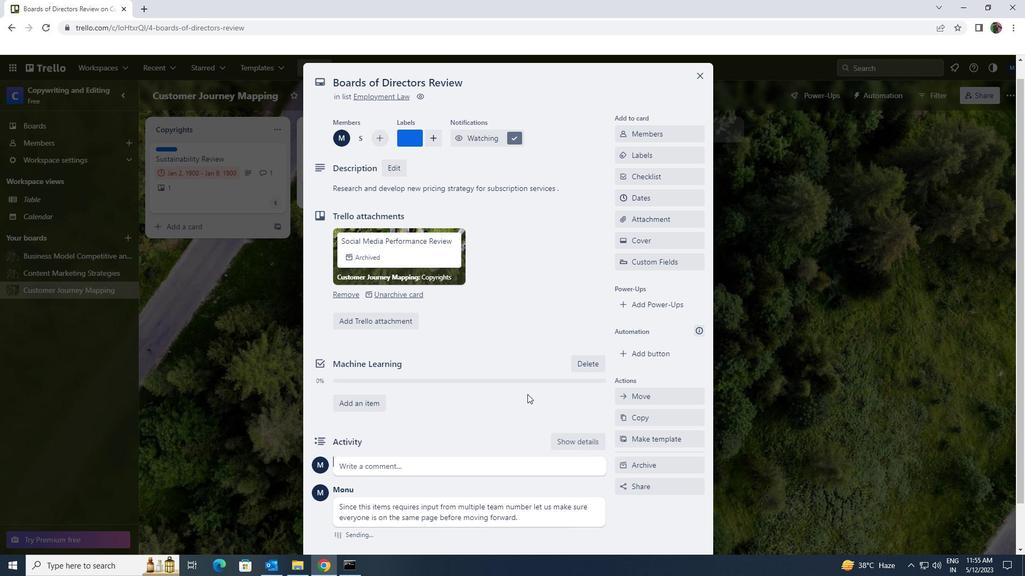
Action: Mouse scrolled (528, 393) with delta (0, 0)
Screenshot: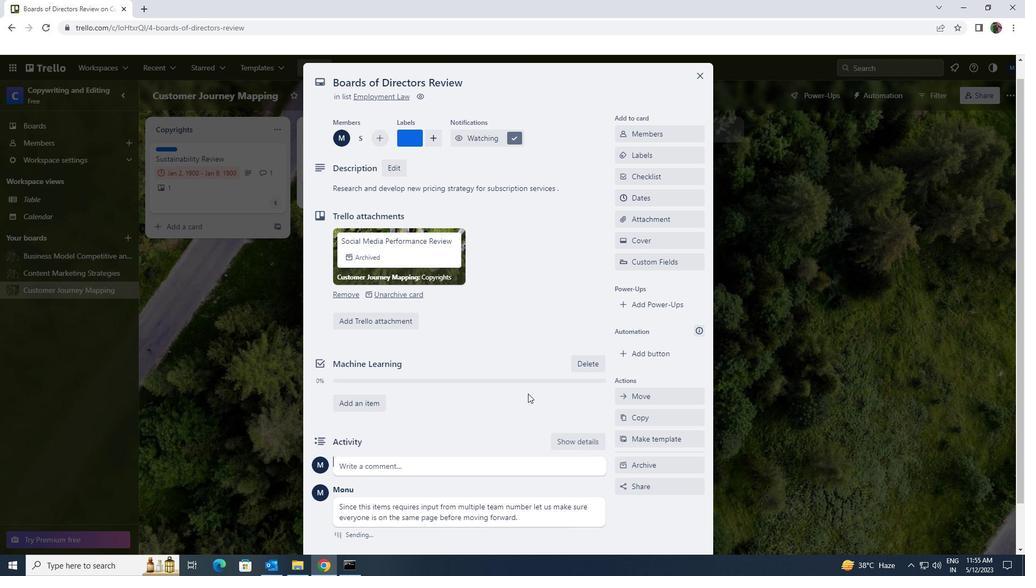
Action: Mouse moved to (643, 220)
Screenshot: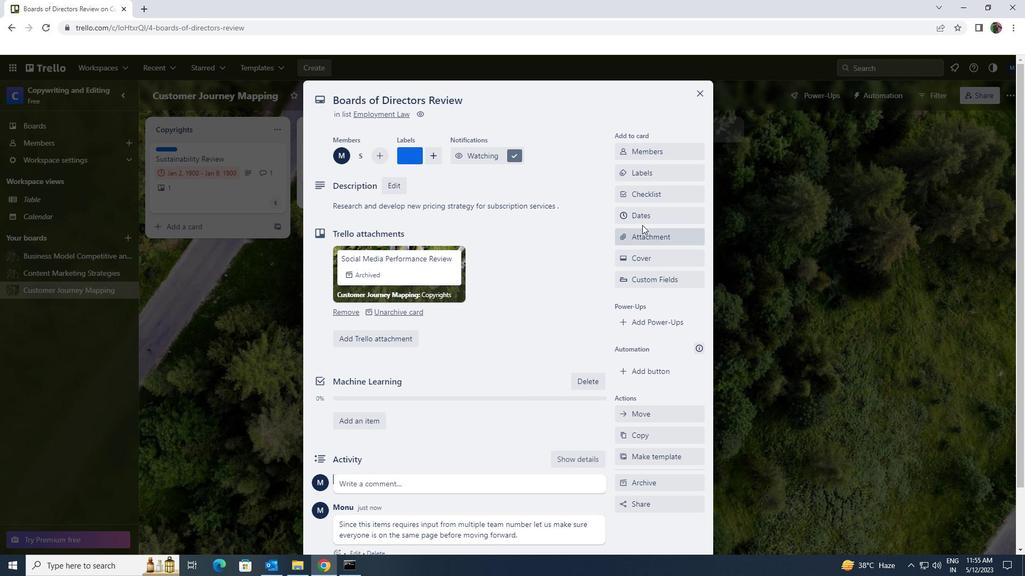 
Action: Mouse pressed left at (643, 220)
Screenshot: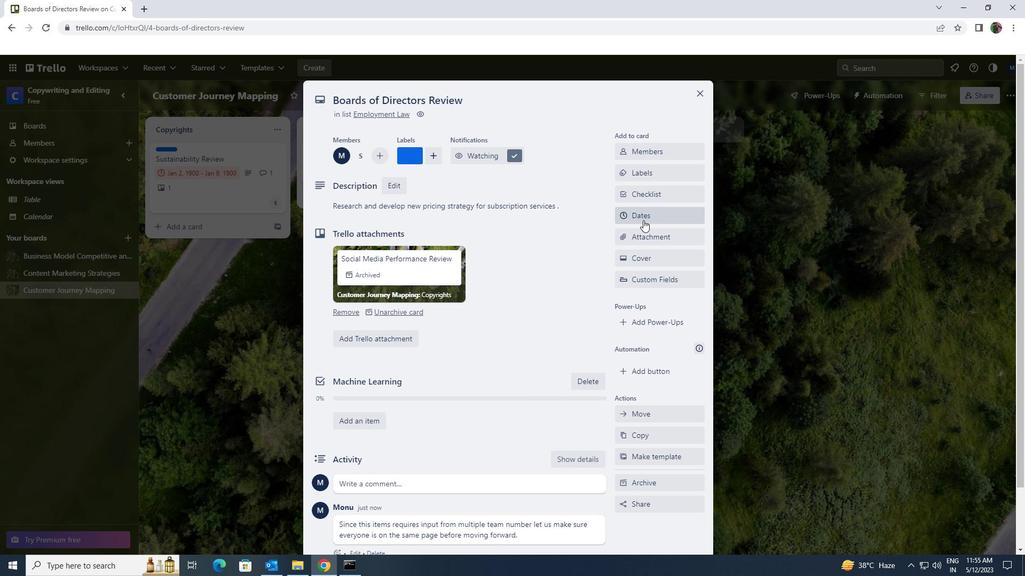 
Action: Mouse moved to (628, 288)
Screenshot: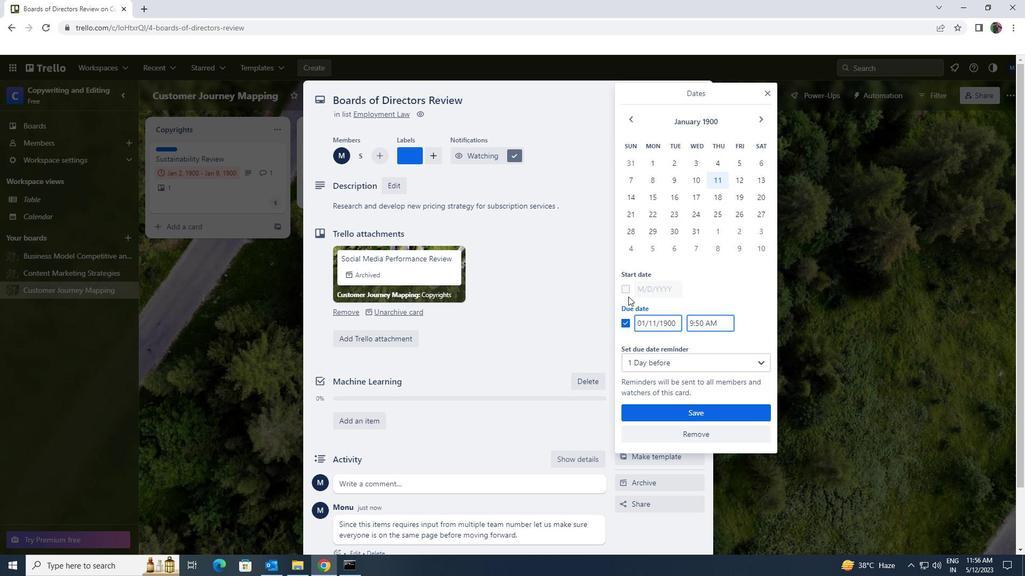 
Action: Mouse pressed left at (628, 288)
Screenshot: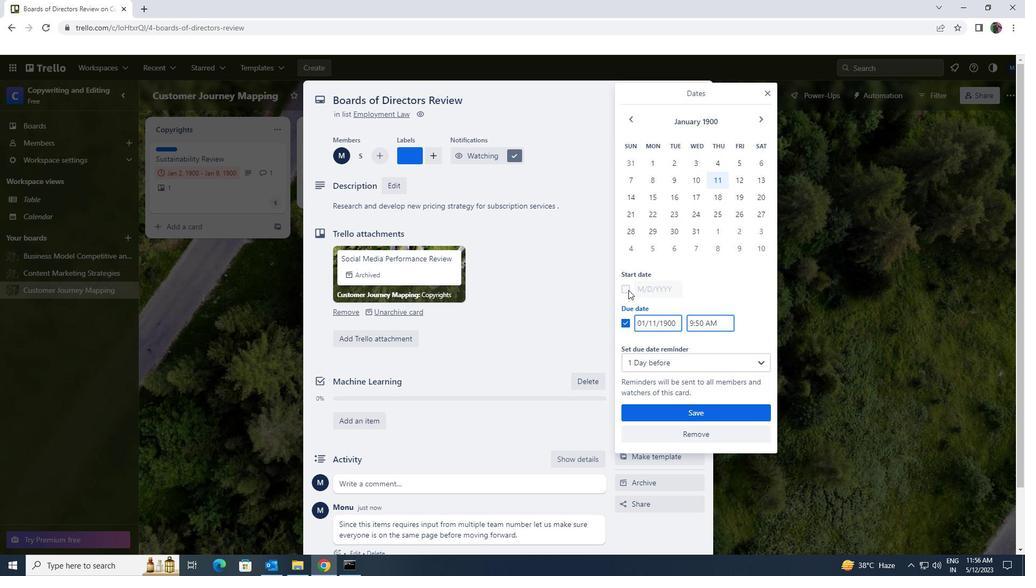 
Action: Mouse moved to (677, 288)
Screenshot: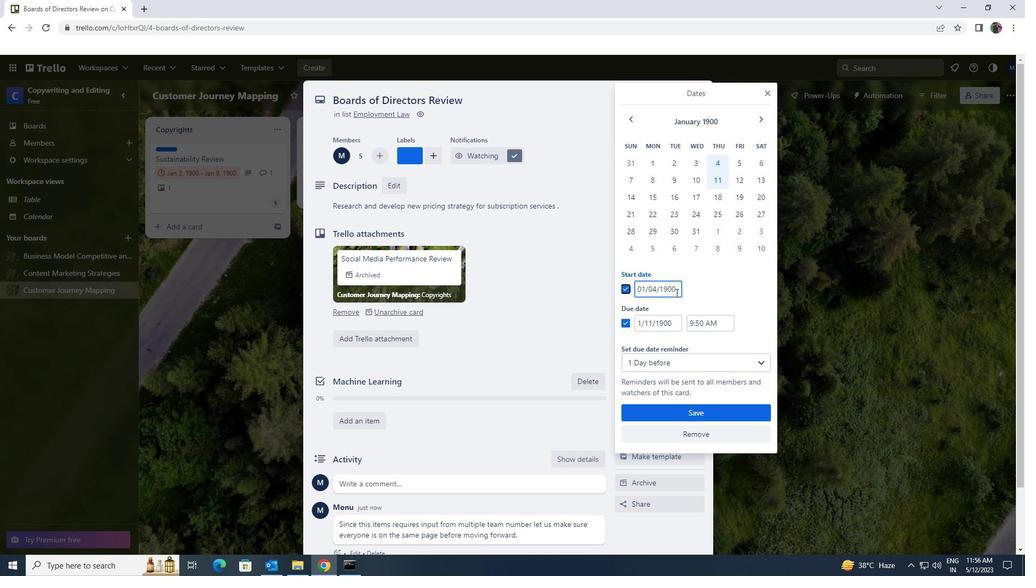 
Action: Mouse pressed left at (677, 288)
Screenshot: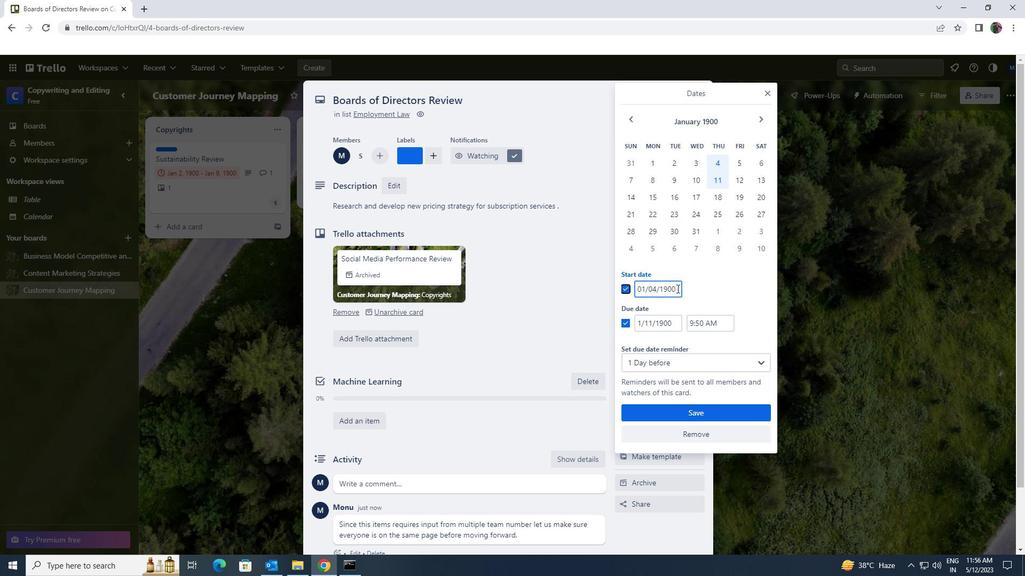 
Action: Mouse moved to (636, 286)
Screenshot: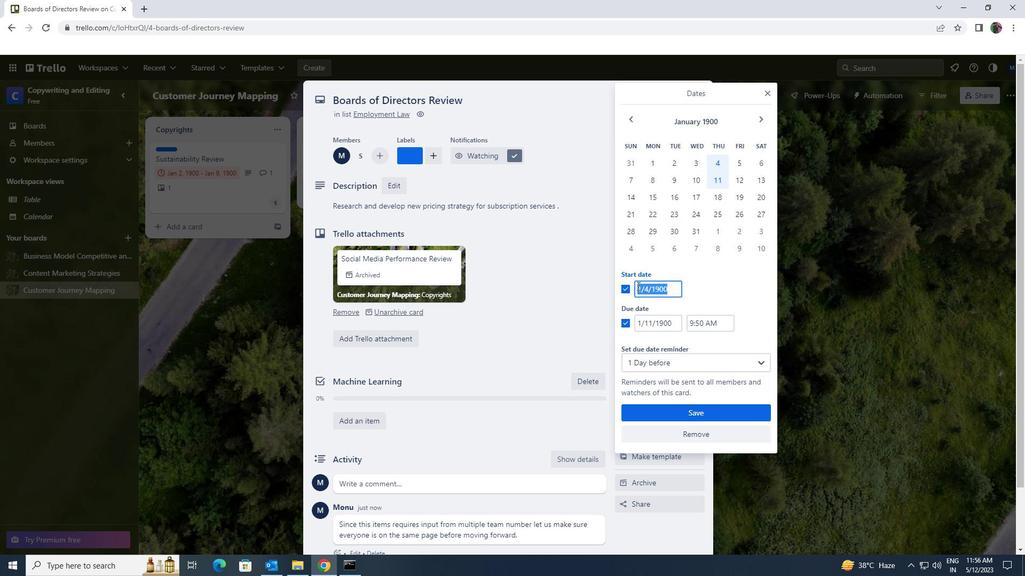 
Action: Key pressed 1/5/1900
Screenshot: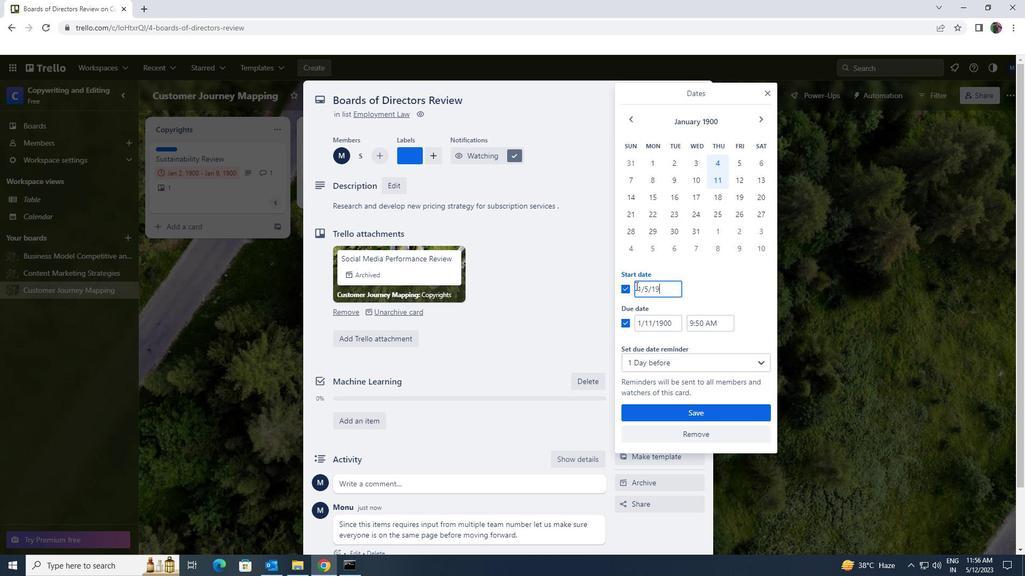 
Action: Mouse moved to (677, 323)
Screenshot: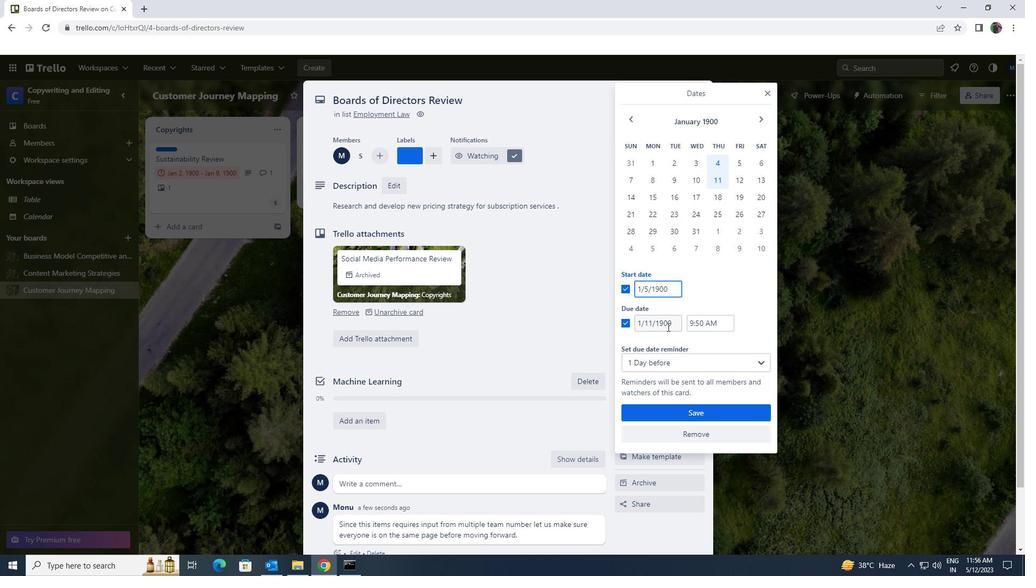 
Action: Mouse pressed left at (677, 323)
Screenshot: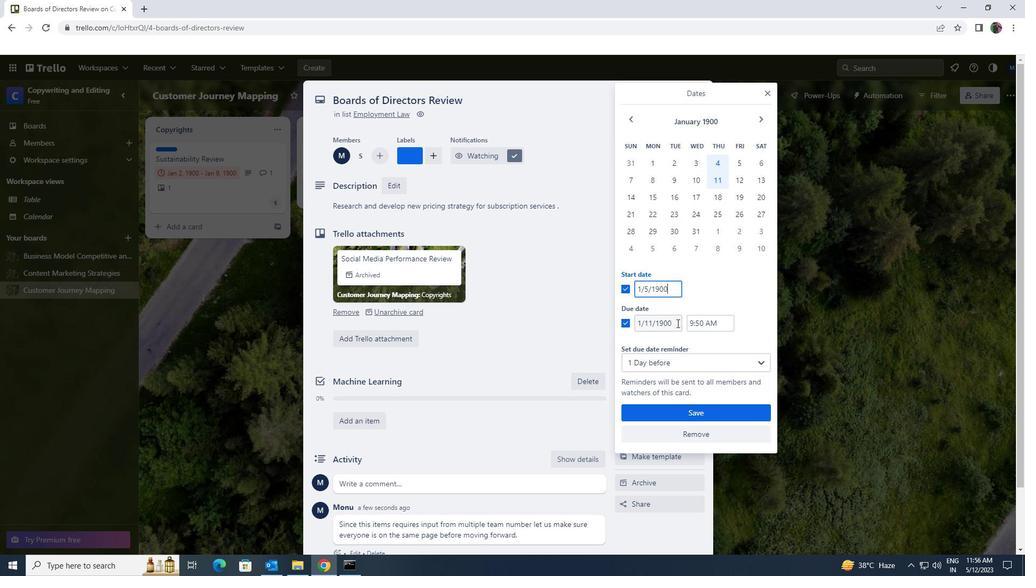 
Action: Mouse moved to (627, 321)
Screenshot: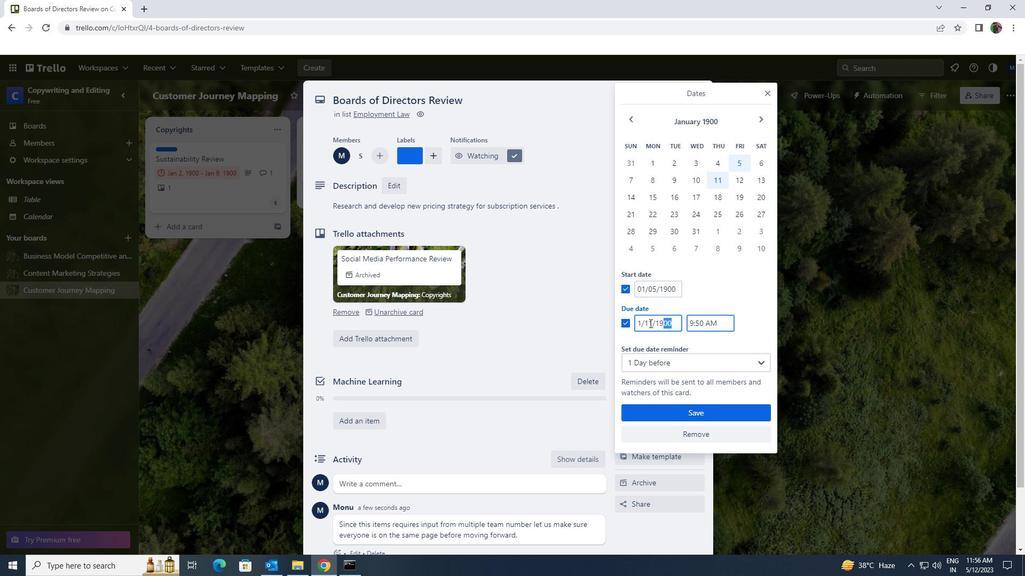 
Action: Key pressed 1/12/1900
Screenshot: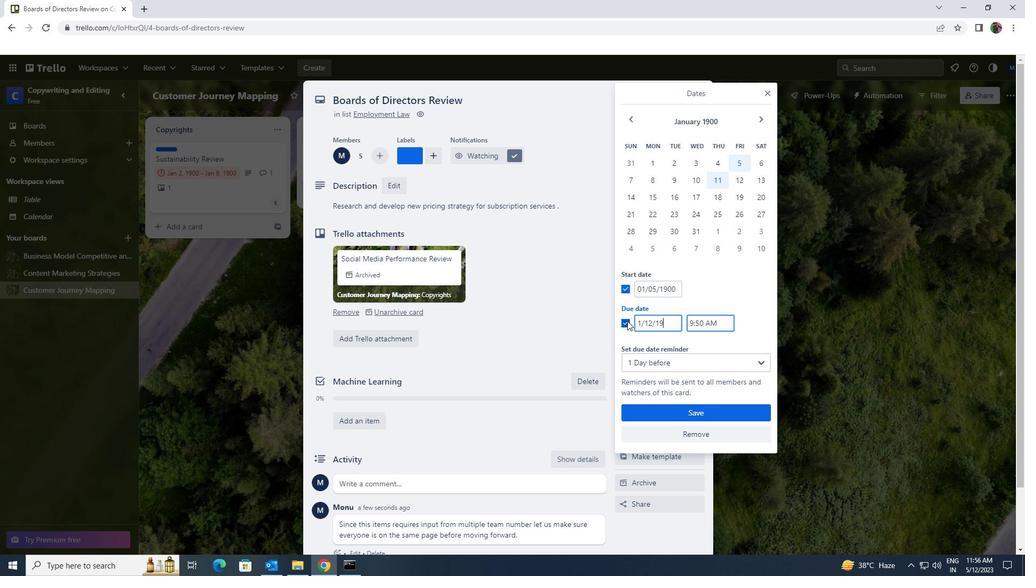 
Action: Mouse moved to (694, 410)
Screenshot: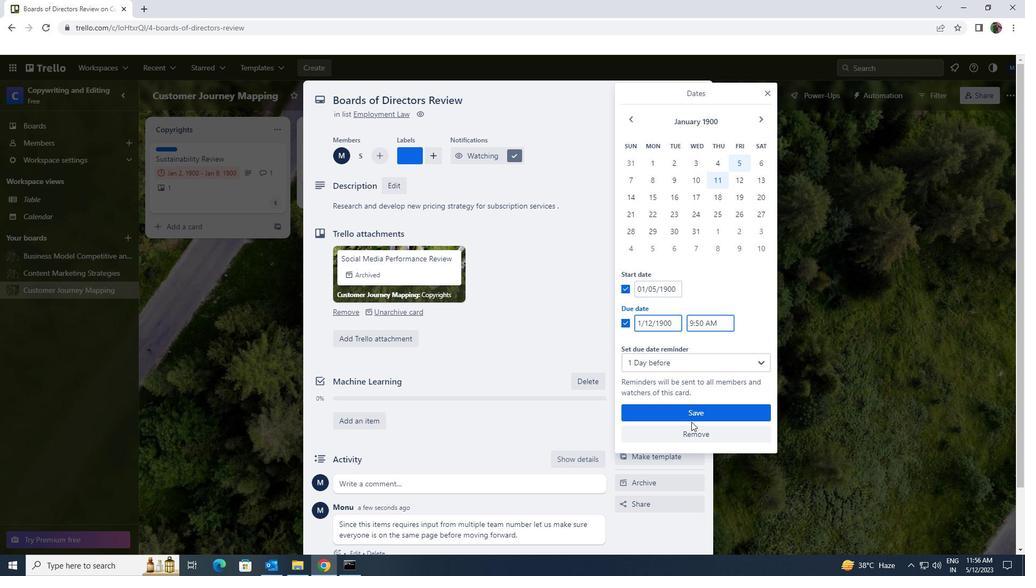 
Action: Mouse pressed left at (694, 410)
Screenshot: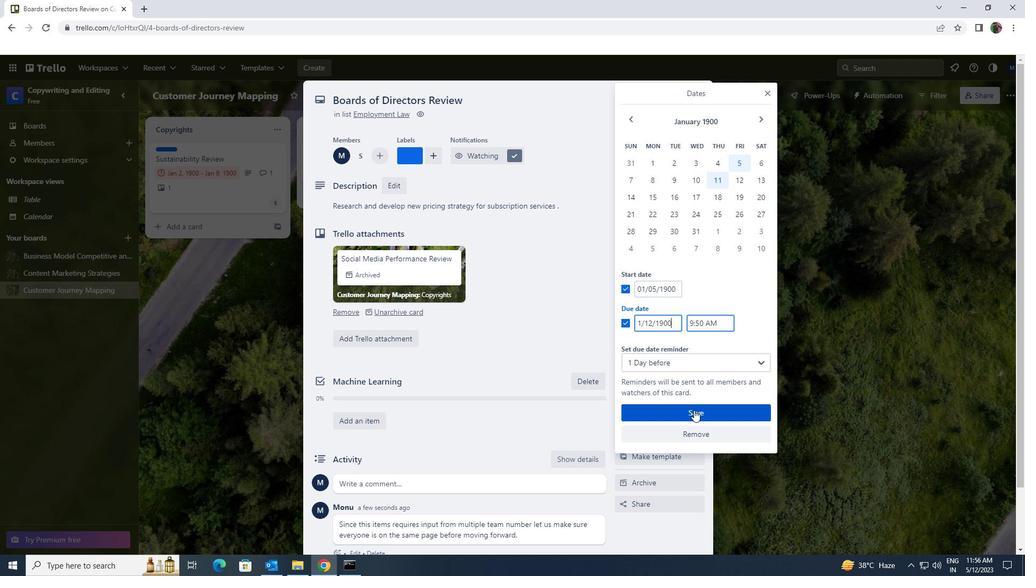 
